 Task: Open a blank google sheet and write heading  Financial Planner. Add Dates in a column and its values below  'Jan 23, Feb 23, Mar 23, Apr 23 & may23. 'Add Income in next column and its values below  $3,000, $3,200, $3,100, $3,300 & $3,500. Add Expenses in next column and its values below  $2,000, $2,300, $2,200, $2,500 & $2,800. Add savings in next column and its values below $500, $600, $500, $700 & $700. Add Investment in next column and its values below  $500, $700, $800, $900 & $1000. Add Net Saving in next column and its values below  $1000, $1200, $900, $800 & $700. Save page BankBalances
Action: Mouse moved to (171, 217)
Screenshot: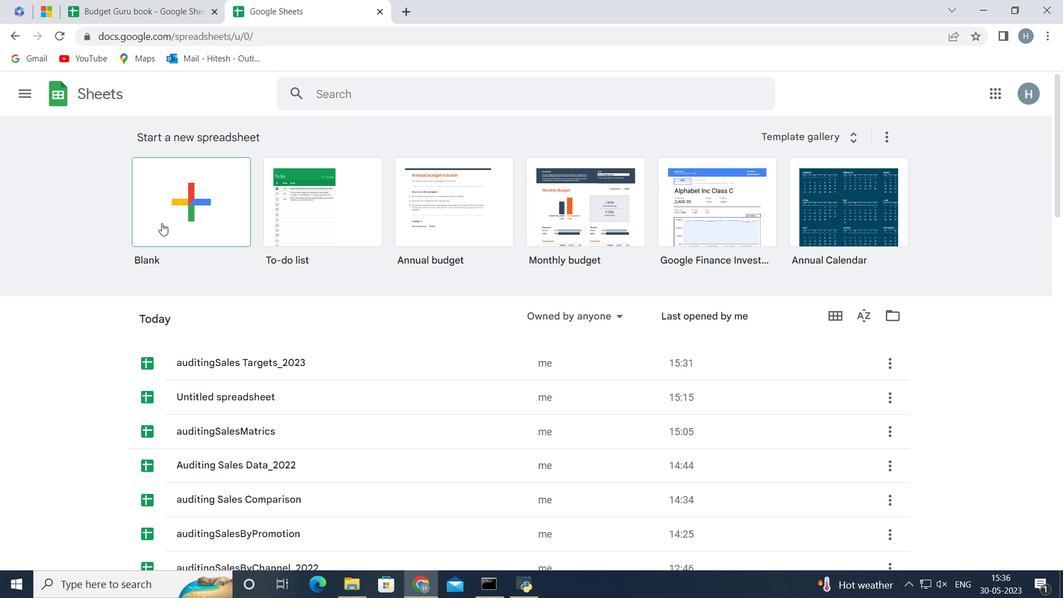 
Action: Mouse pressed left at (171, 217)
Screenshot: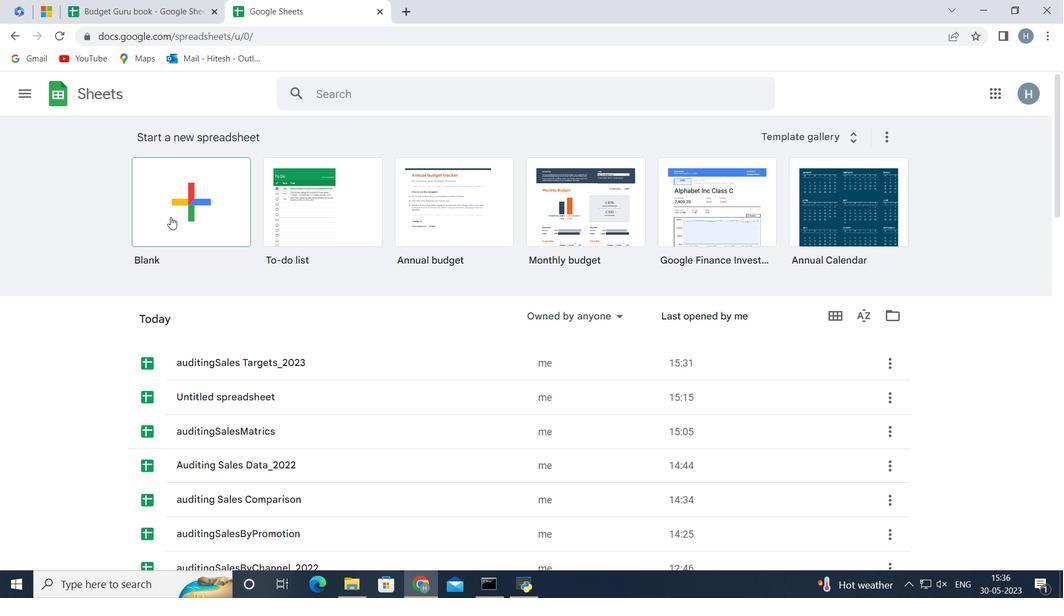 
Action: Mouse moved to (94, 205)
Screenshot: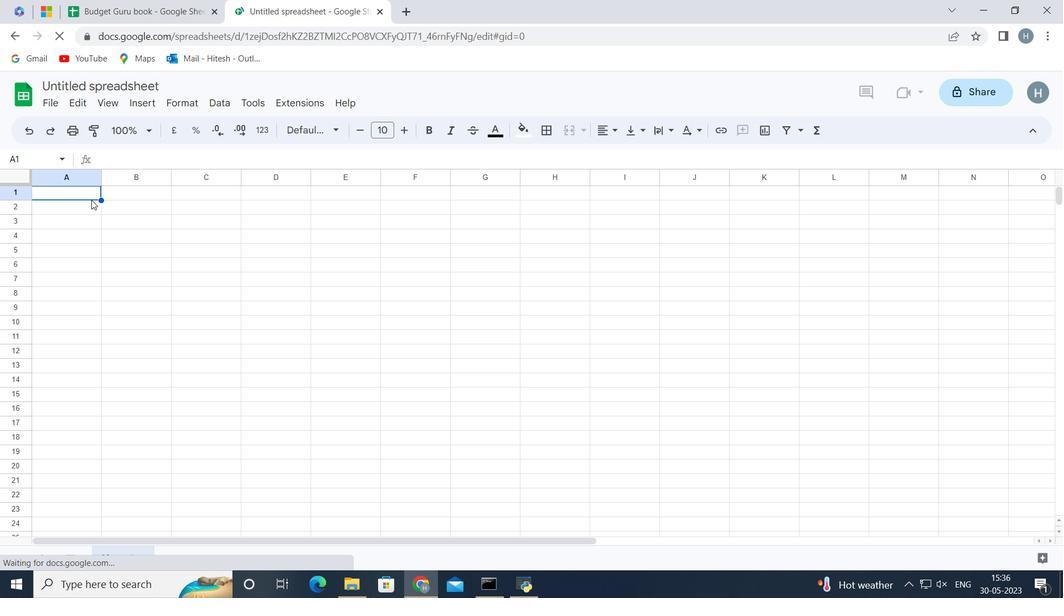 
Action: Mouse pressed left at (94, 205)
Screenshot: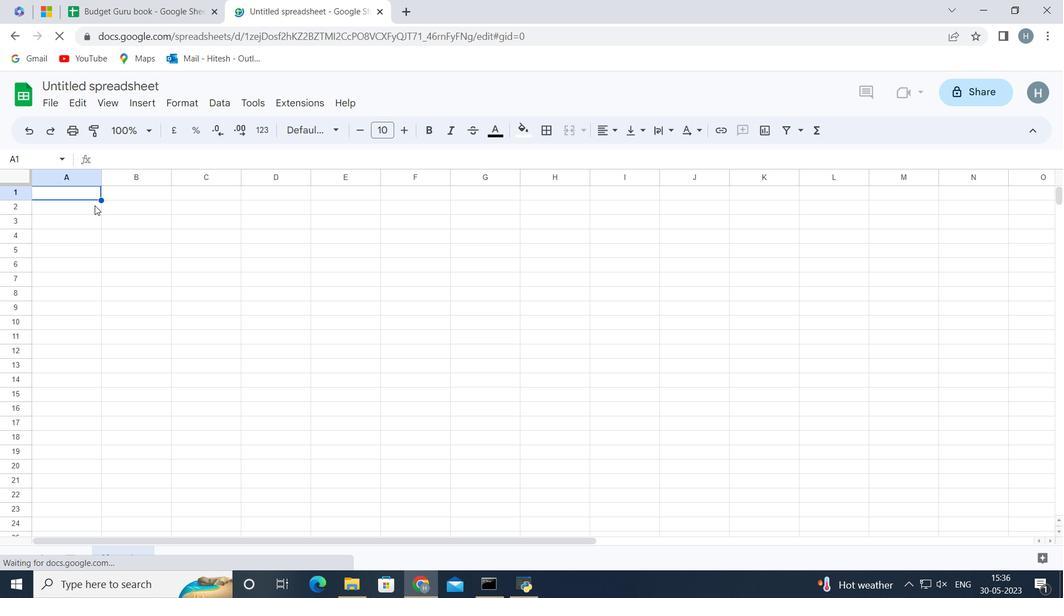 
Action: Mouse moved to (93, 192)
Screenshot: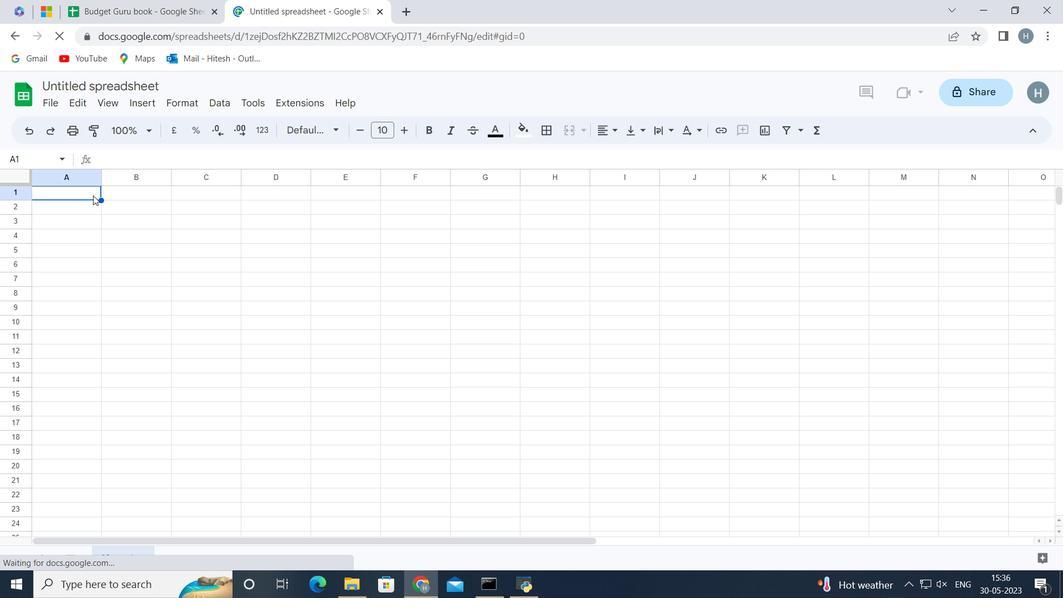 
Action: Mouse pressed left at (93, 192)
Screenshot: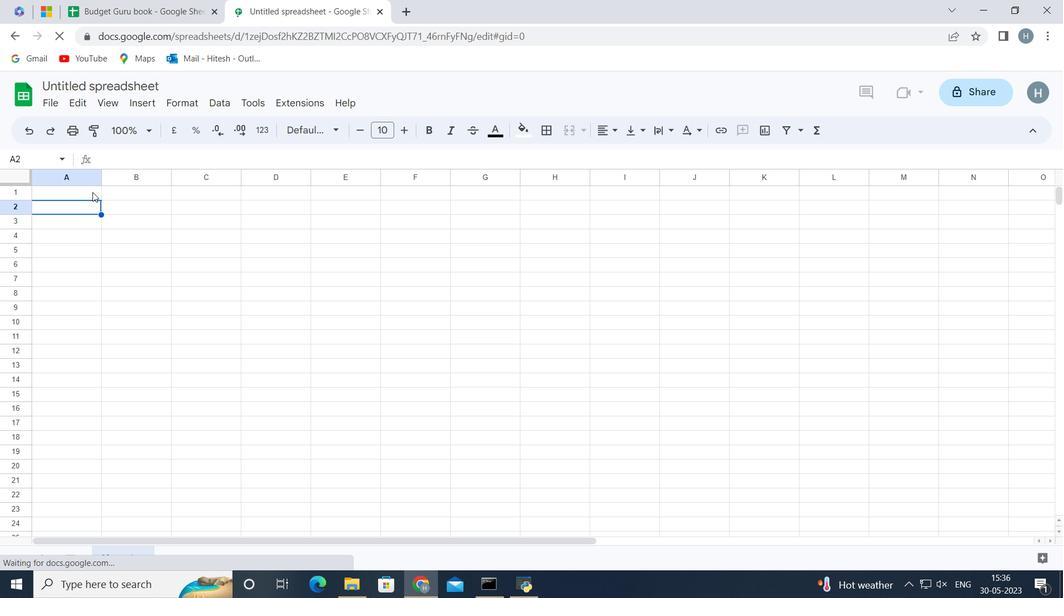 
Action: Mouse moved to (91, 191)
Screenshot: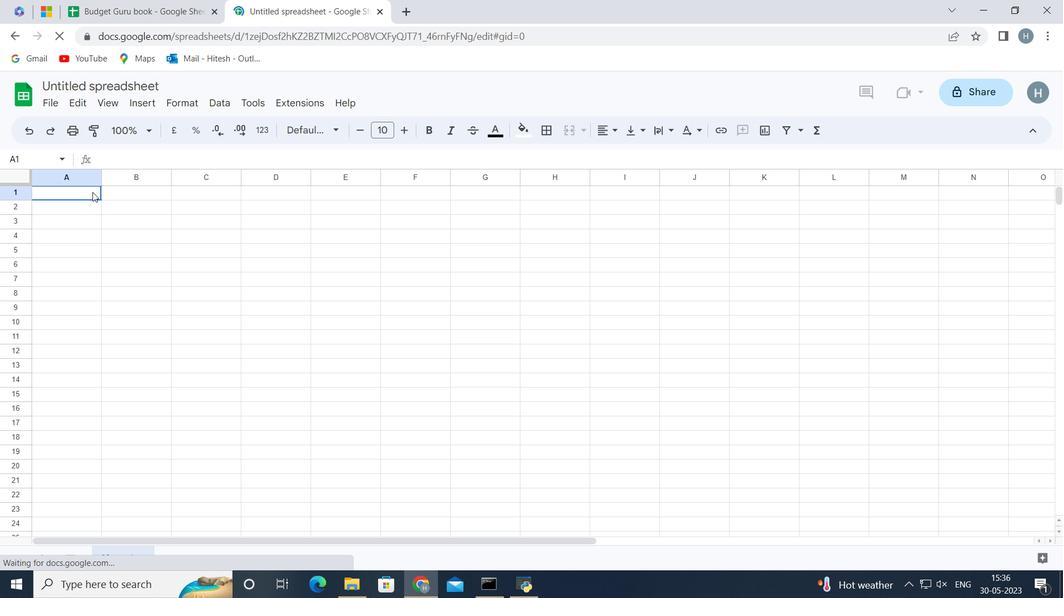 
Action: Key pressed <Key.shift>Financial<Key.space><Key.shift>Planner<Key.space><Key.enter><Key.shift>Dates<Key.enter>
Screenshot: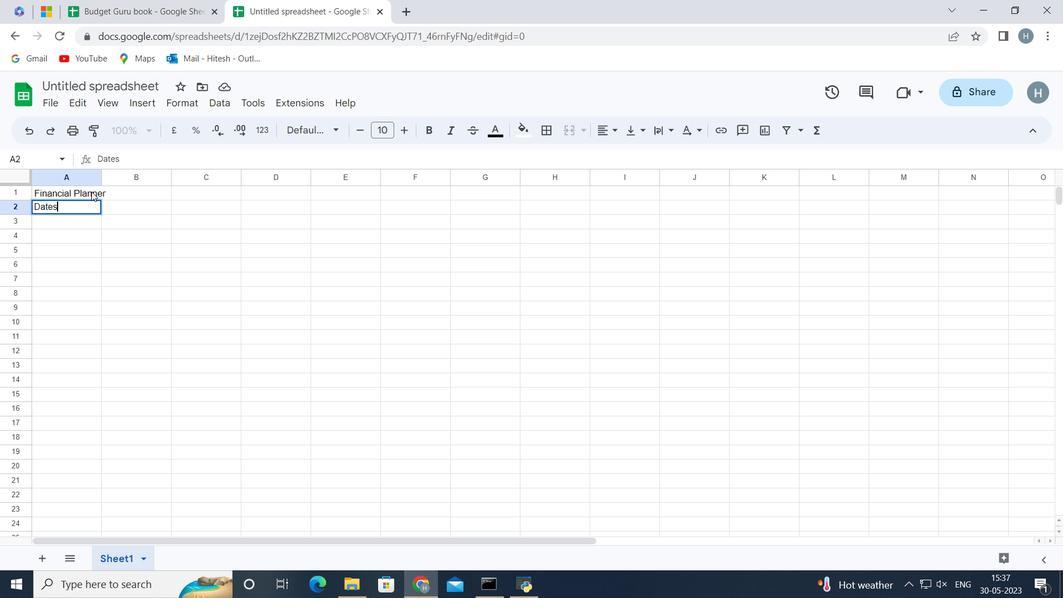 
Action: Mouse moved to (809, 119)
Screenshot: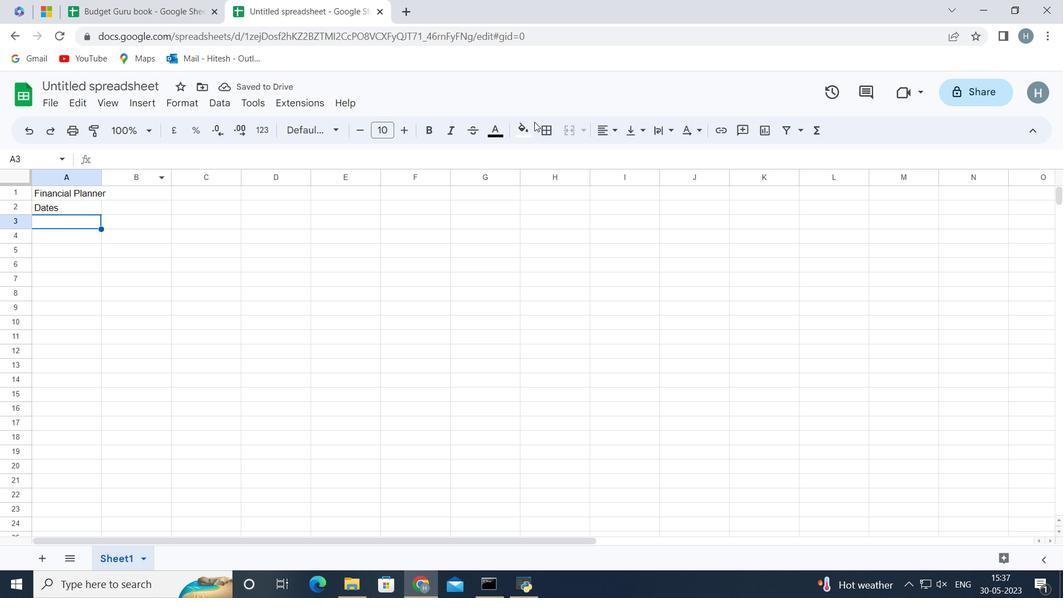 
Action: Key pressed jan2<Key.backspace>
Screenshot: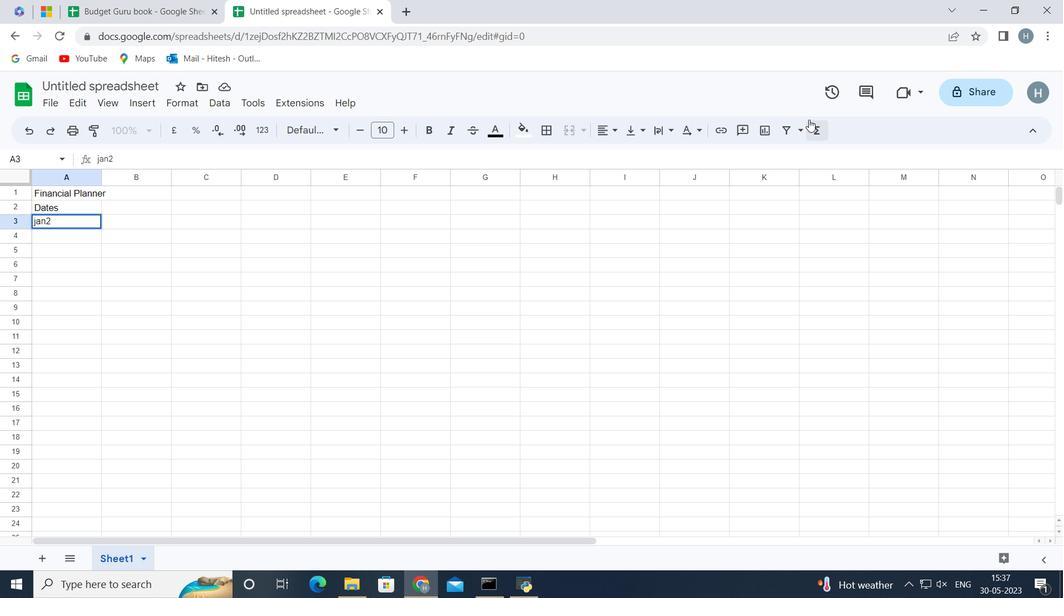 
Action: Mouse moved to (809, 119)
Screenshot: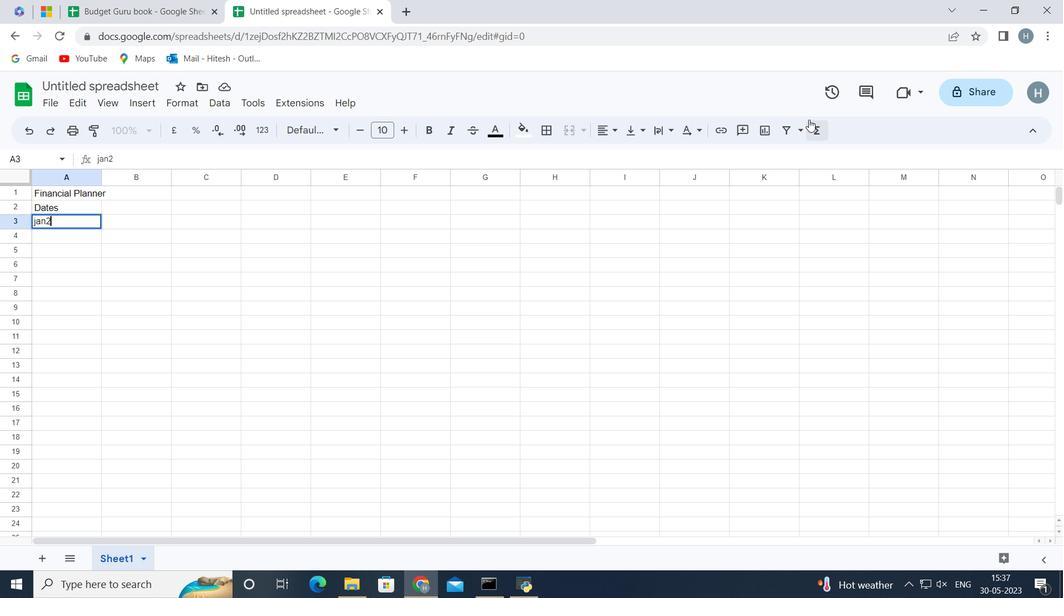 
Action: Key pressed <Key.space>23<Key.enter>feb<Key.space>23<Key.enter>mar<Key.backspace><Key.backspace><Key.backspace><Key.shift>Mar<Key.space>23<Key.enter><Key.shift>Apr<Key.space>23<Key.enter><Key.shift>May<Key.space>23<Key.enter>
Screenshot: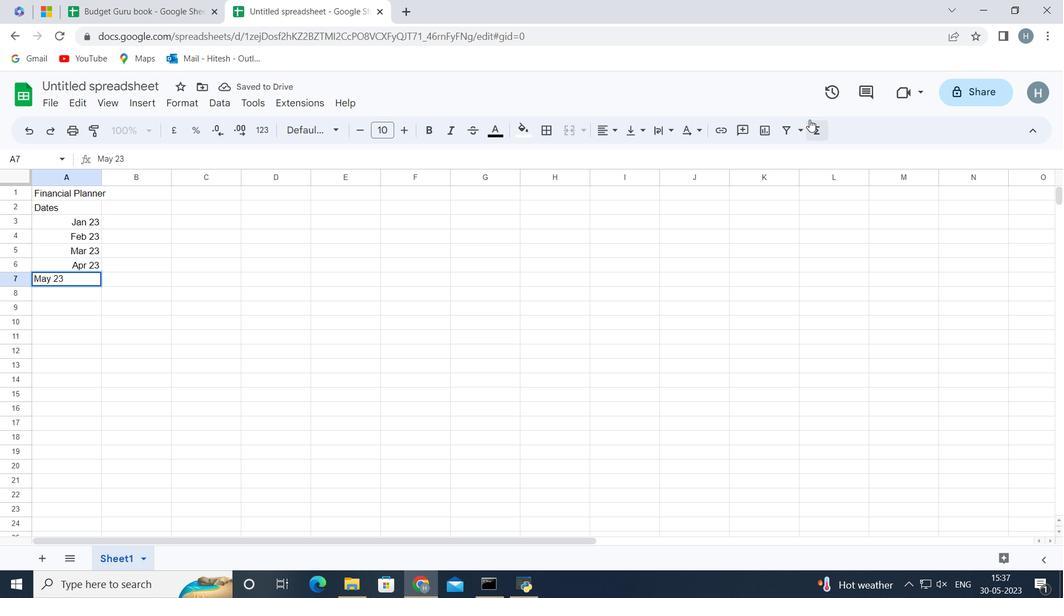 
Action: Mouse moved to (132, 206)
Screenshot: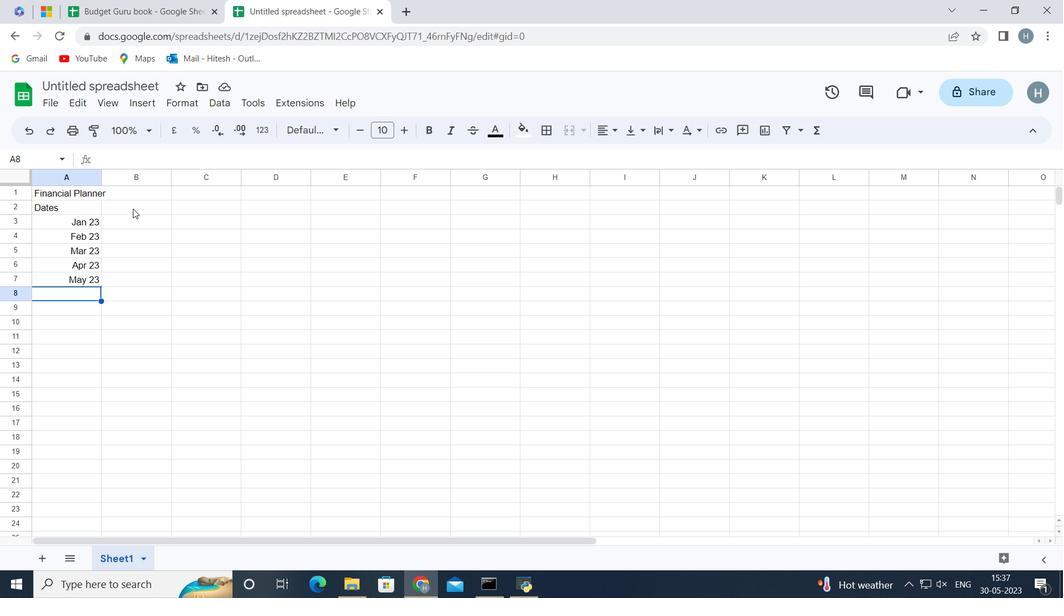 
Action: Mouse pressed left at (132, 206)
Screenshot: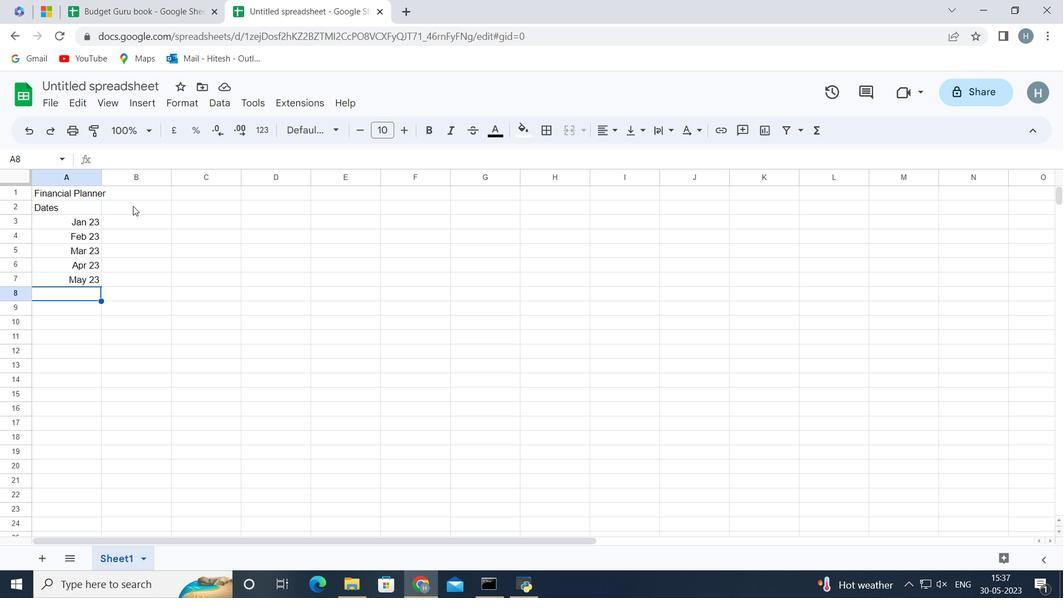 
Action: Mouse moved to (130, 206)
Screenshot: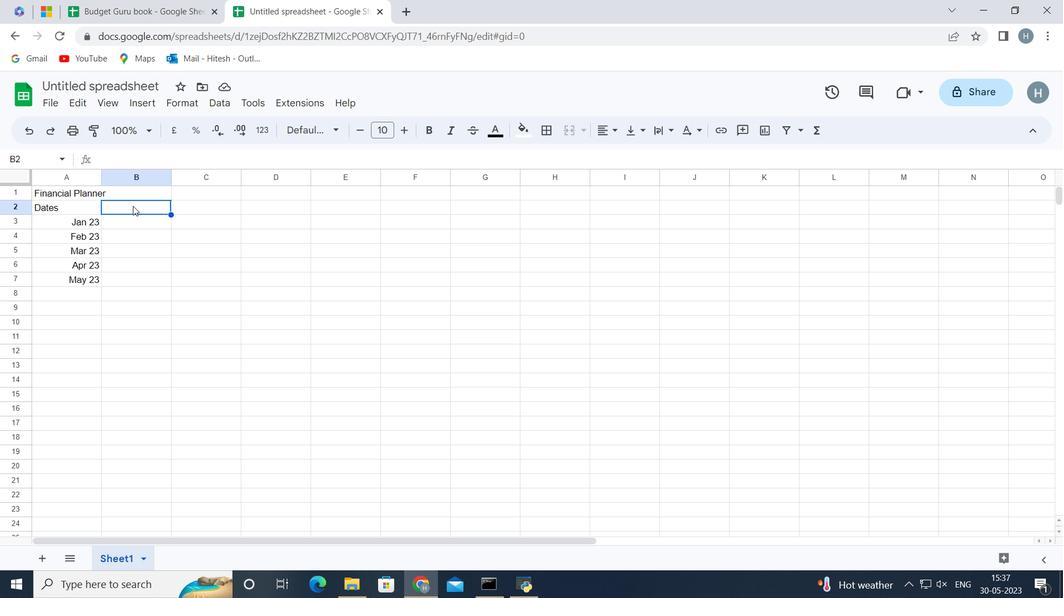 
Action: Key pressed <Key.shift>Income<Key.enter>
Screenshot: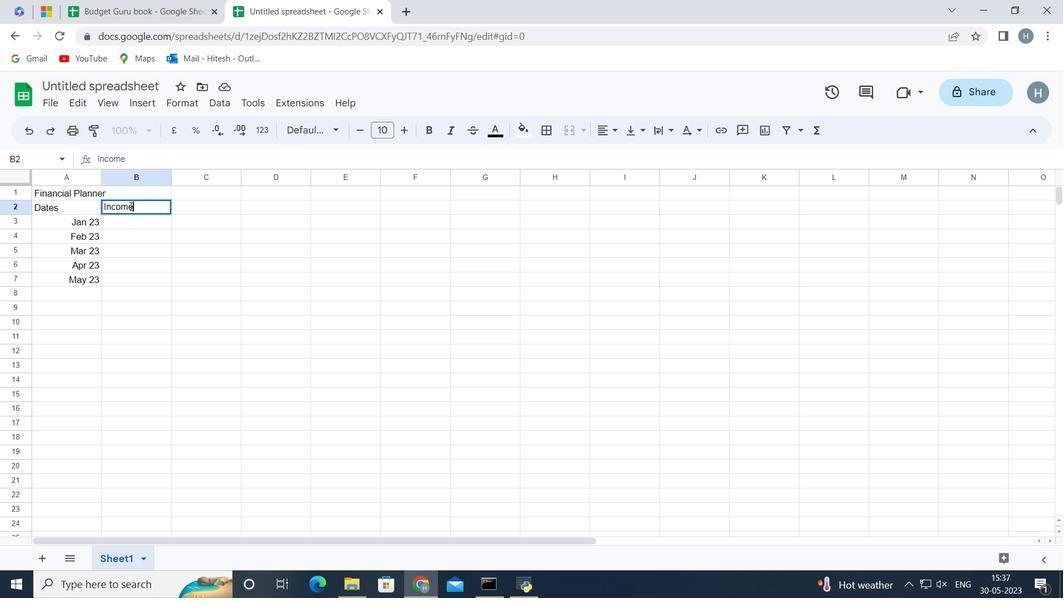 
Action: Mouse moved to (123, 204)
Screenshot: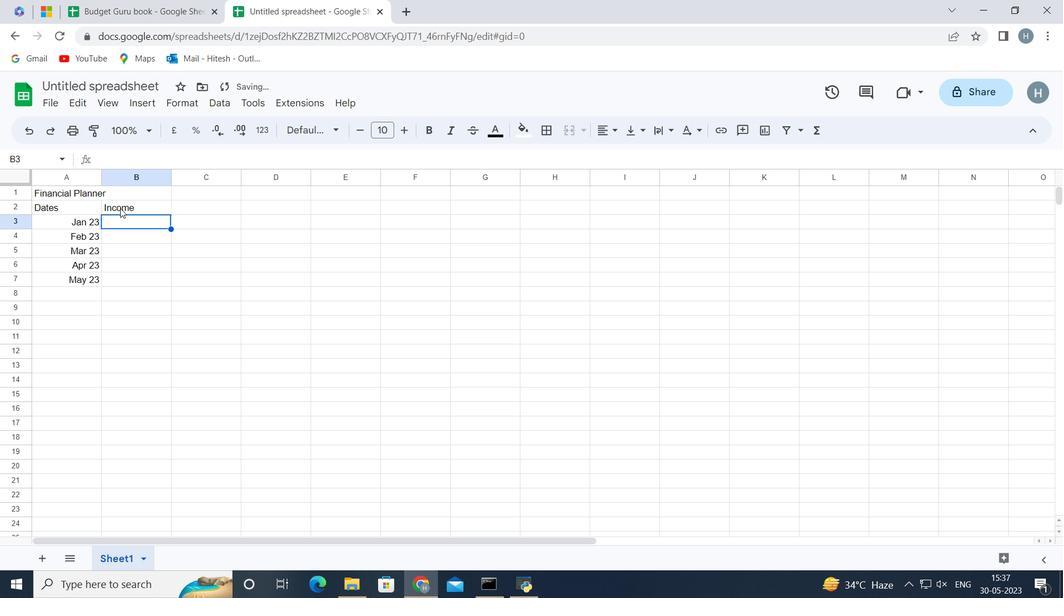 
Action: Key pressed 3000<Key.enter>3200<Key.enter>3100<Key.enter>3300<Key.enter>3500<Key.enter>
Screenshot: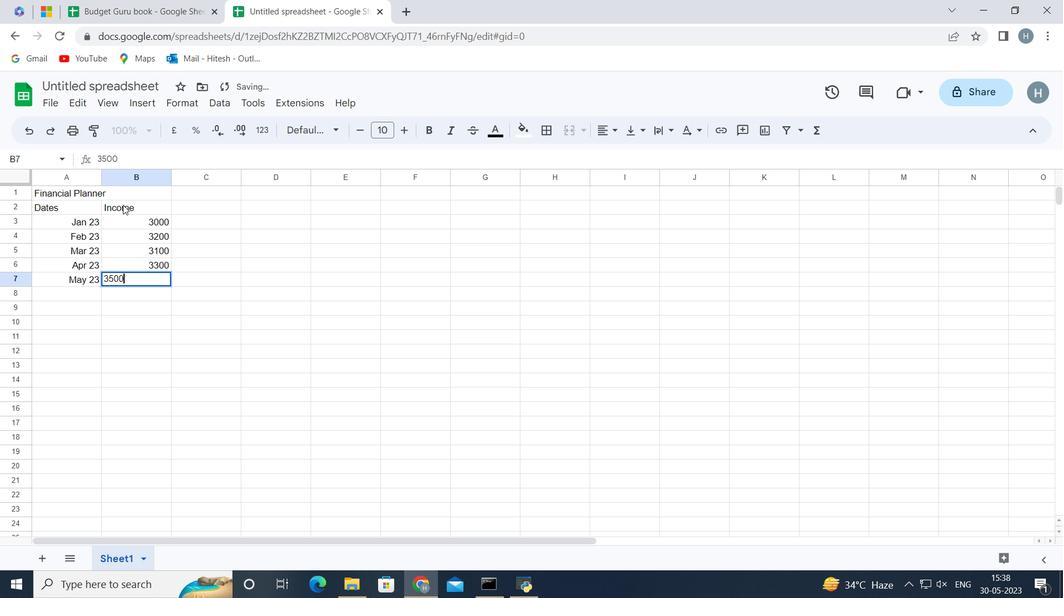 
Action: Mouse moved to (208, 203)
Screenshot: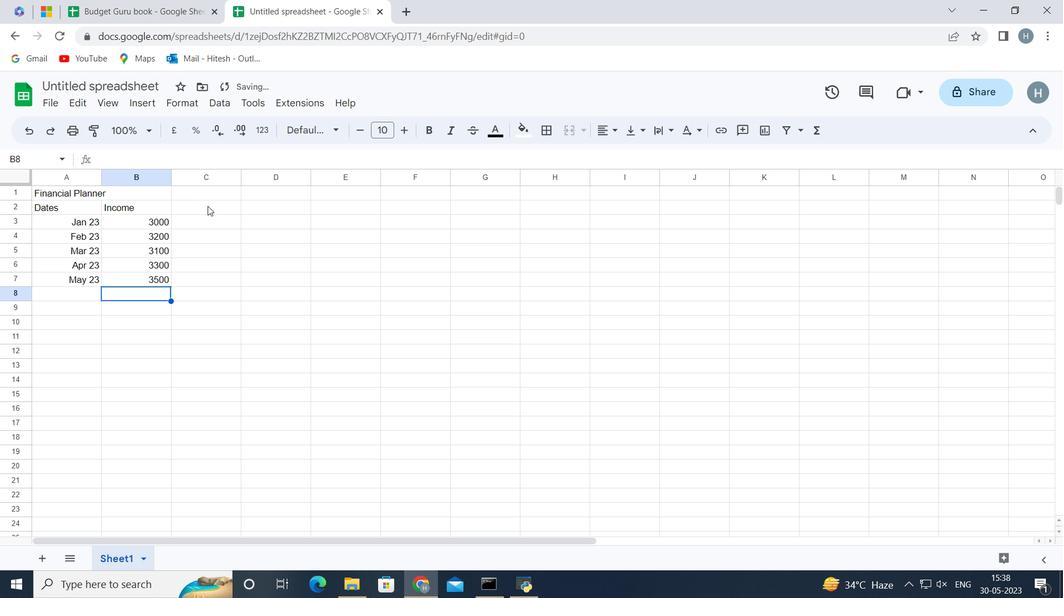 
Action: Mouse pressed left at (208, 203)
Screenshot: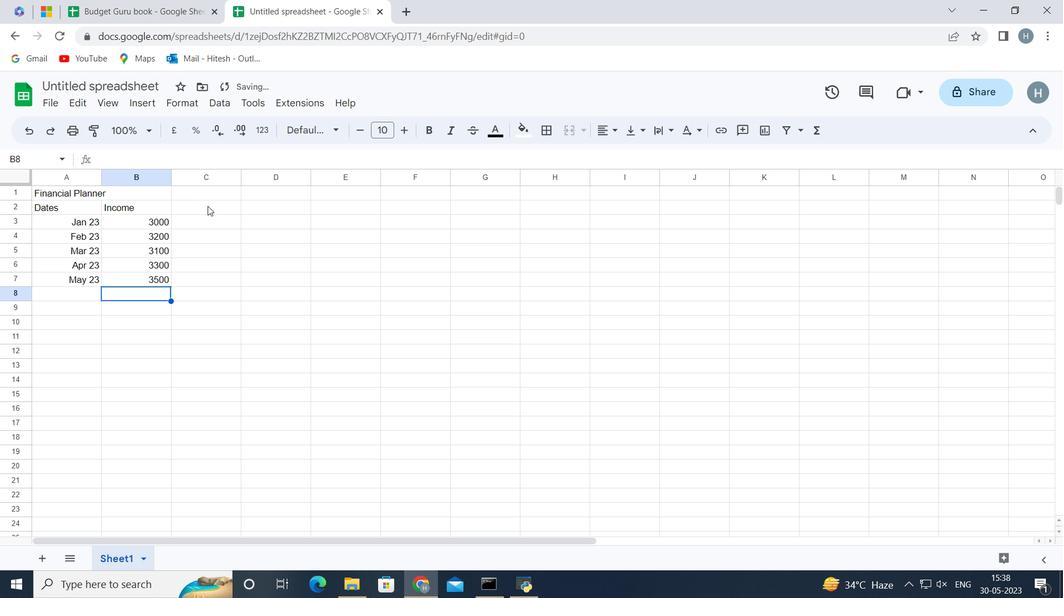 
Action: Mouse moved to (199, 206)
Screenshot: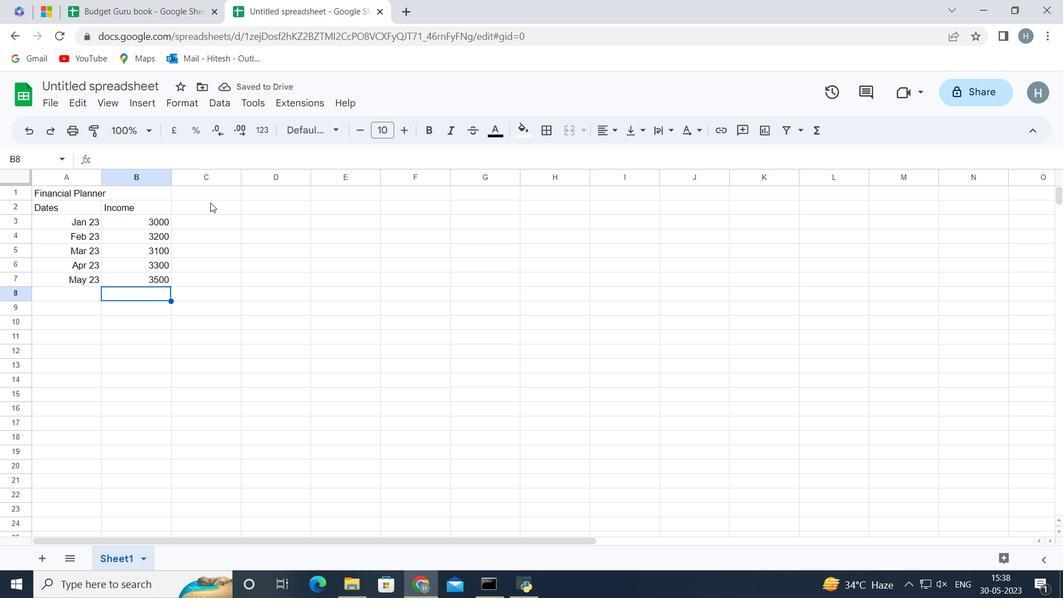 
Action: Key pressed <Key.shift>Expenses
Screenshot: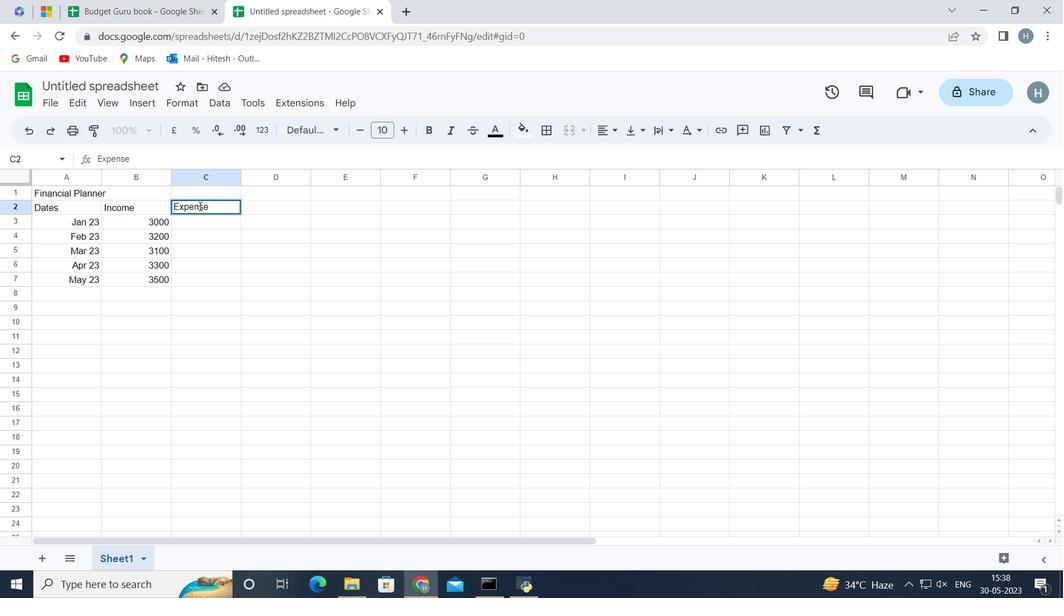 
Action: Mouse moved to (198, 206)
Screenshot: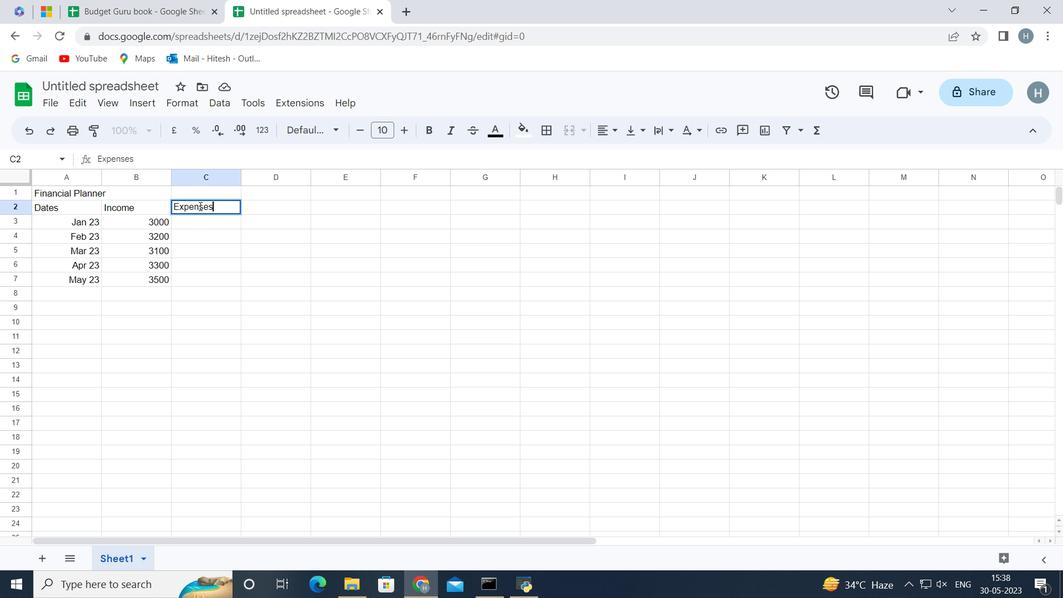 
Action: Key pressed <Key.enter>
Screenshot: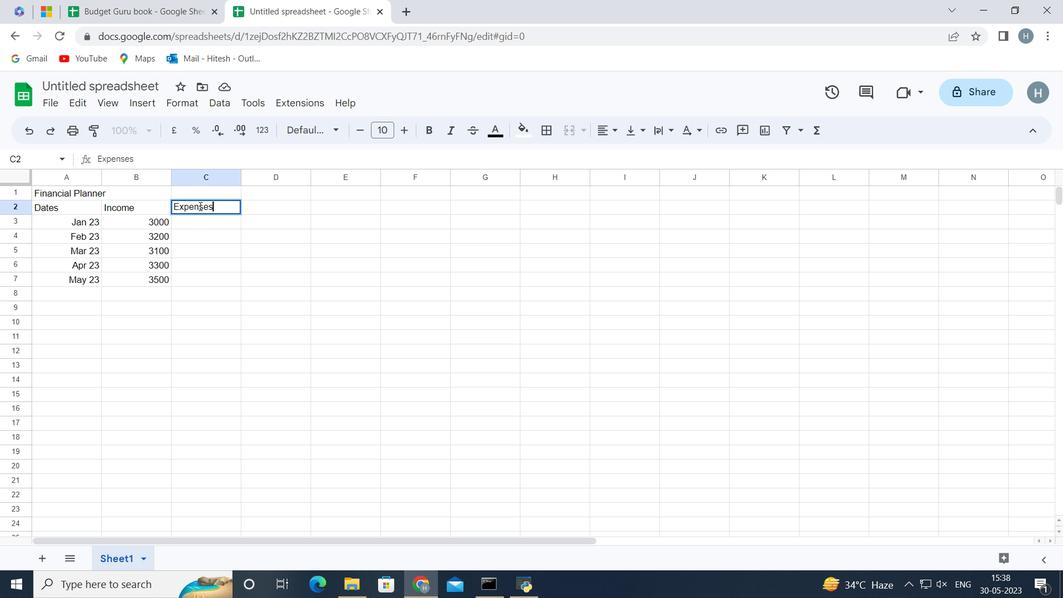 
Action: Mouse moved to (521, 167)
Screenshot: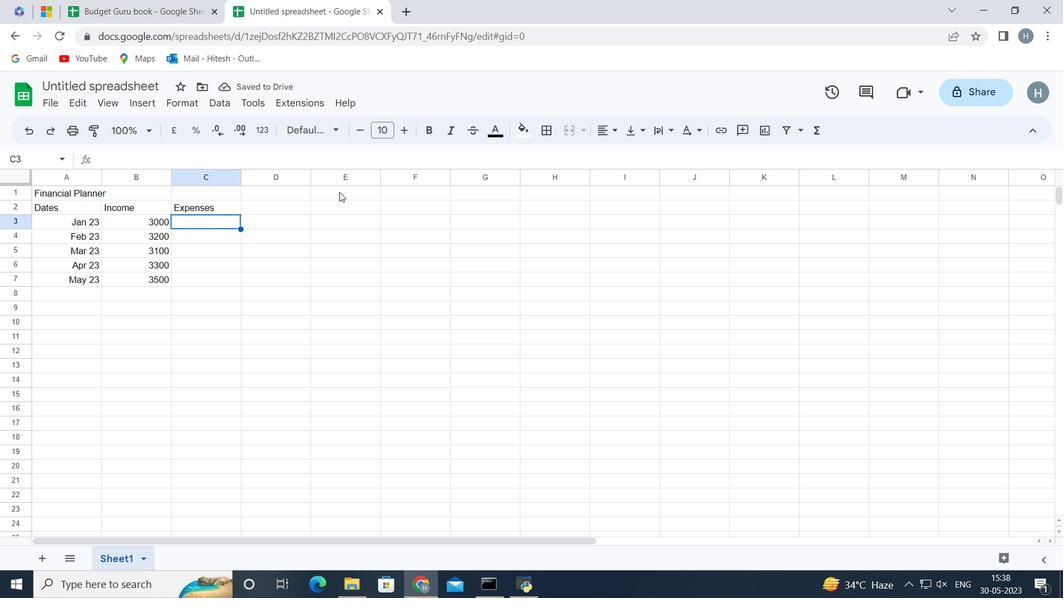
Action: Key pressed 2000<Key.enter>2300<Key.enter>2200<Key.enter>2500<Key.enter>2800<Key.enter>
Screenshot: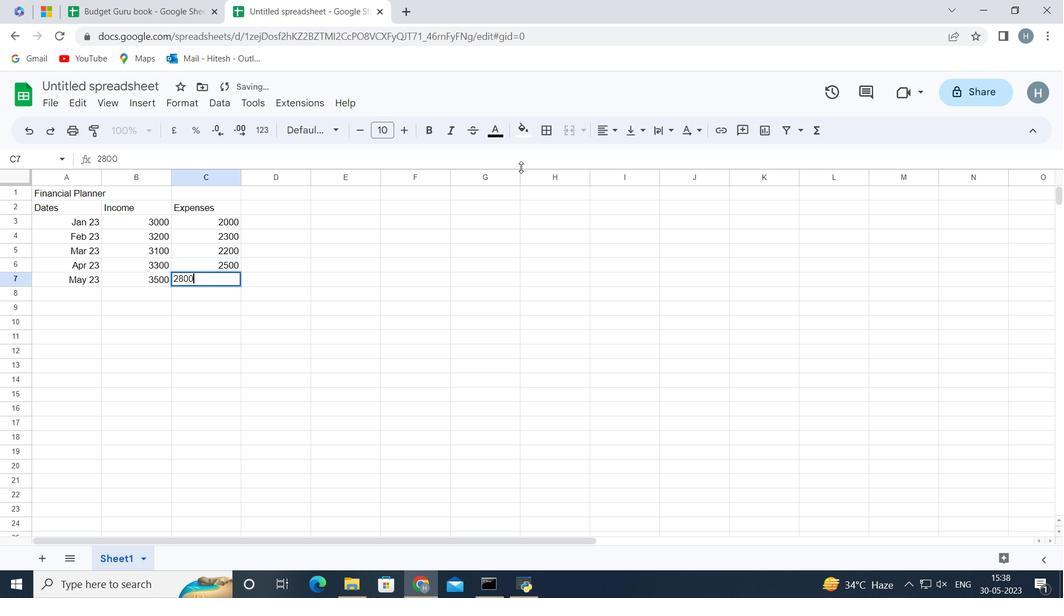 
Action: Mouse moved to (279, 202)
Screenshot: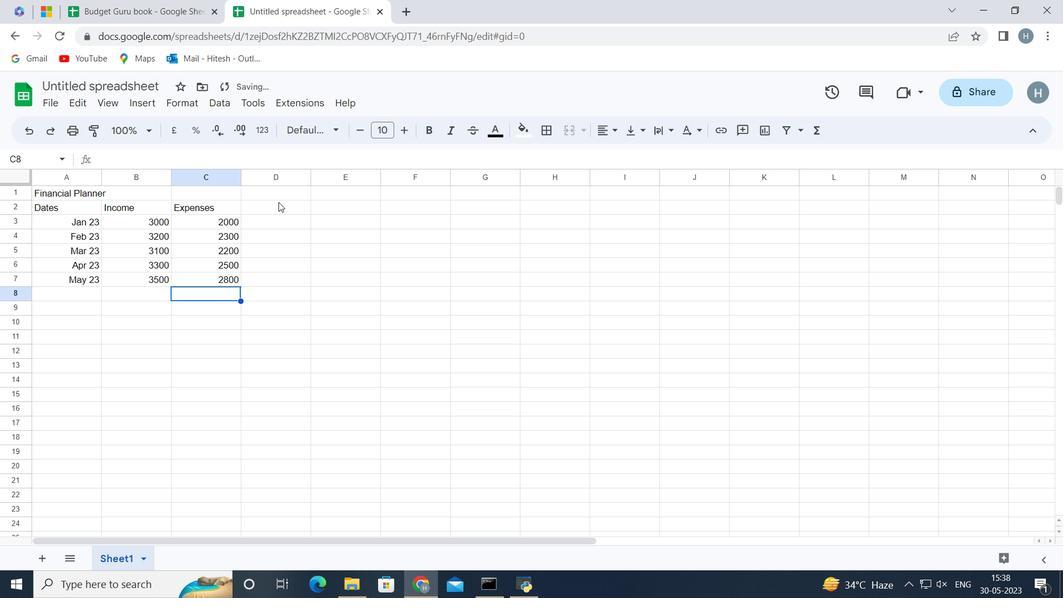 
Action: Mouse pressed left at (279, 202)
Screenshot: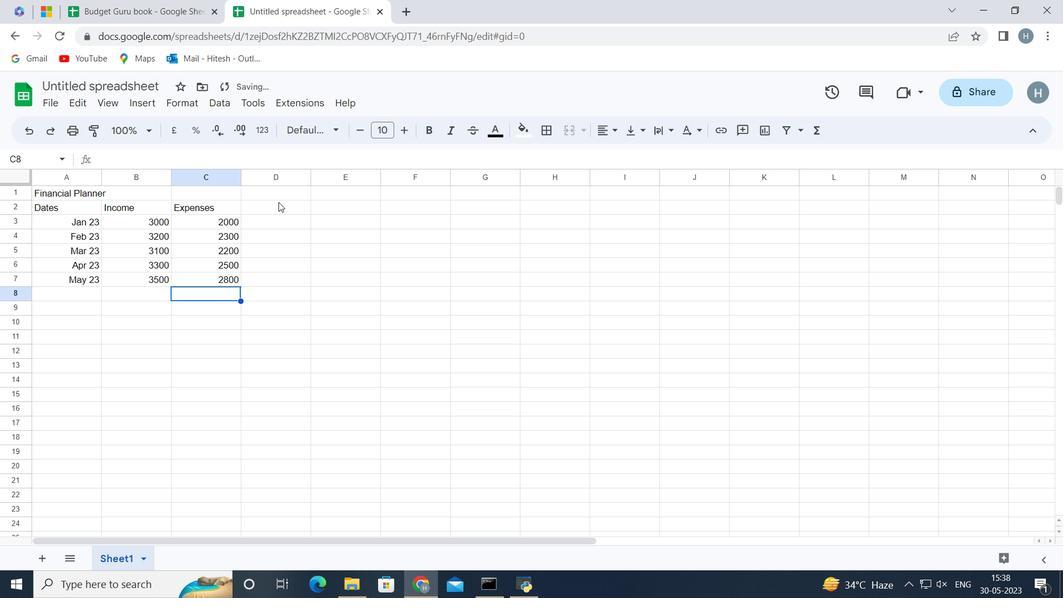 
Action: Mouse moved to (269, 206)
Screenshot: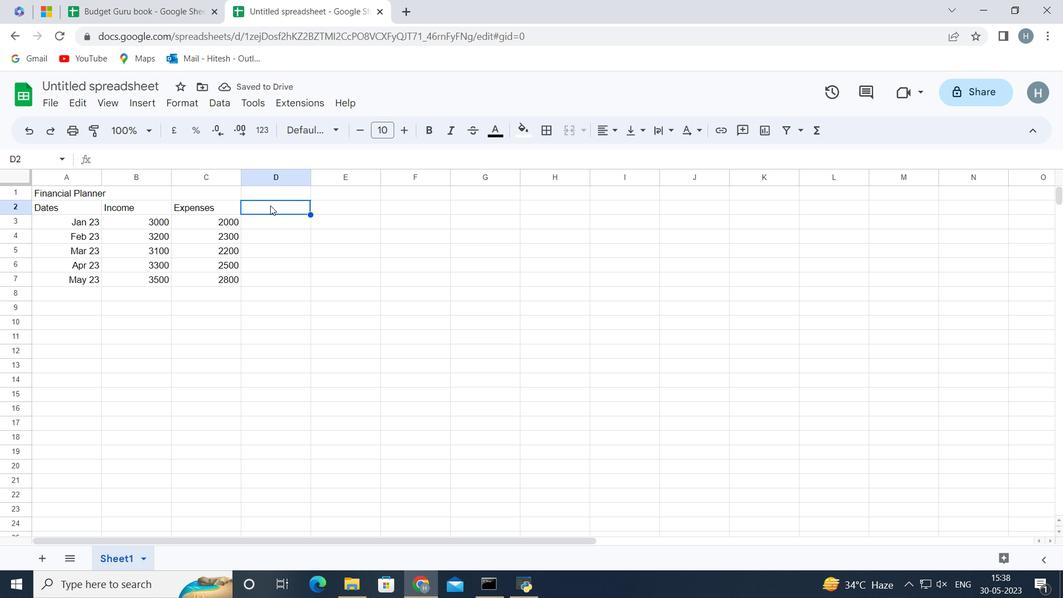 
Action: Key pressed <Key.shift><Key.shift><Key.shift><Key.shift><Key.shift><Key.shift><Key.shift><Key.shift><Key.shift><Key.shift><Key.shift><Key.shift><Key.shift><Key.shift>Saving<Key.enter>
Screenshot: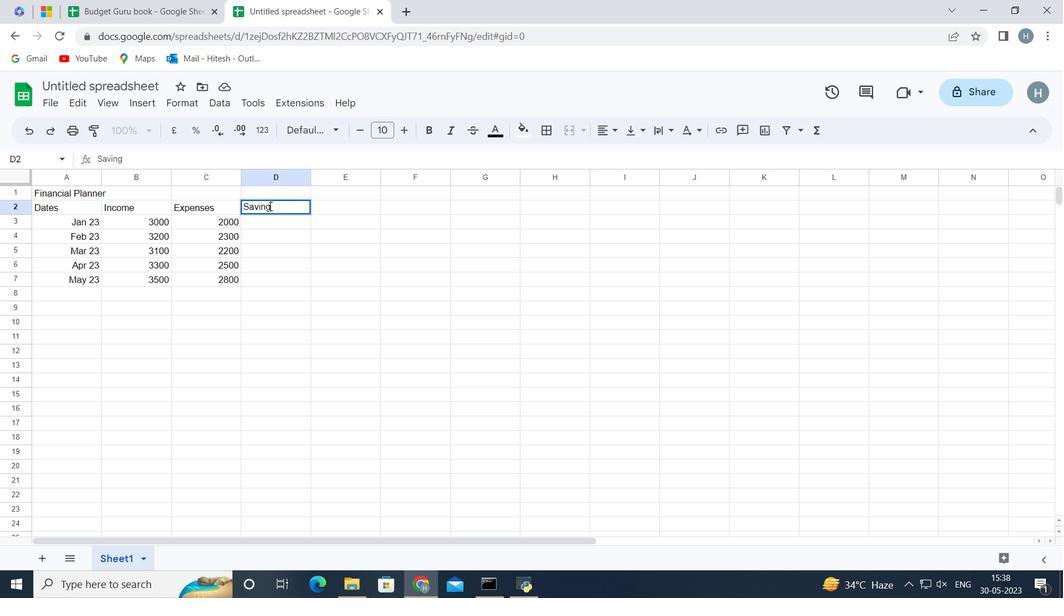 
Action: Mouse moved to (268, 206)
Screenshot: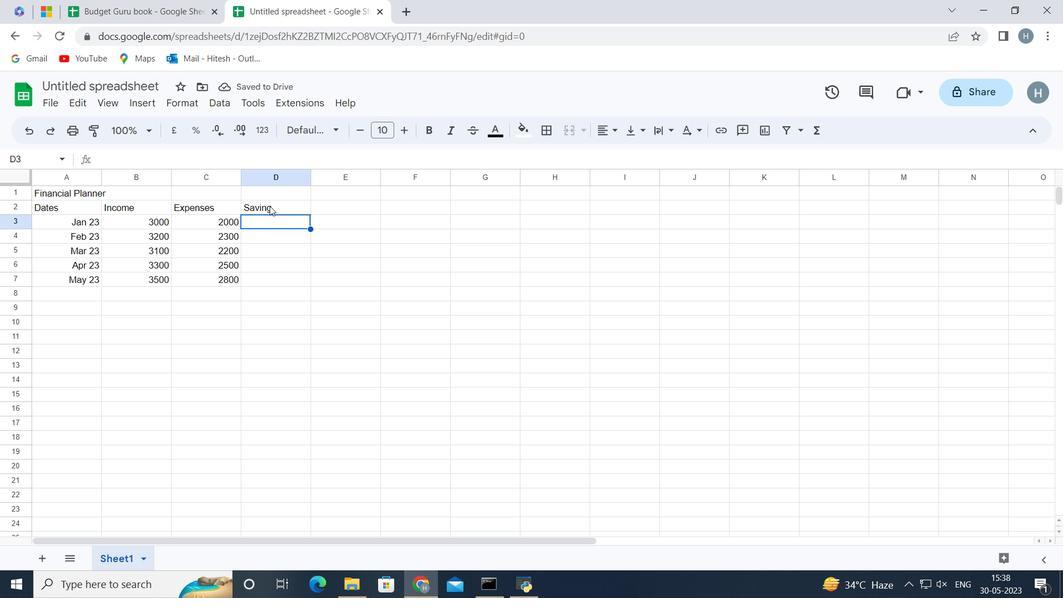 
Action: Key pressed 500<Key.enter>600<Key.enter>500<Key.enter>7
Screenshot: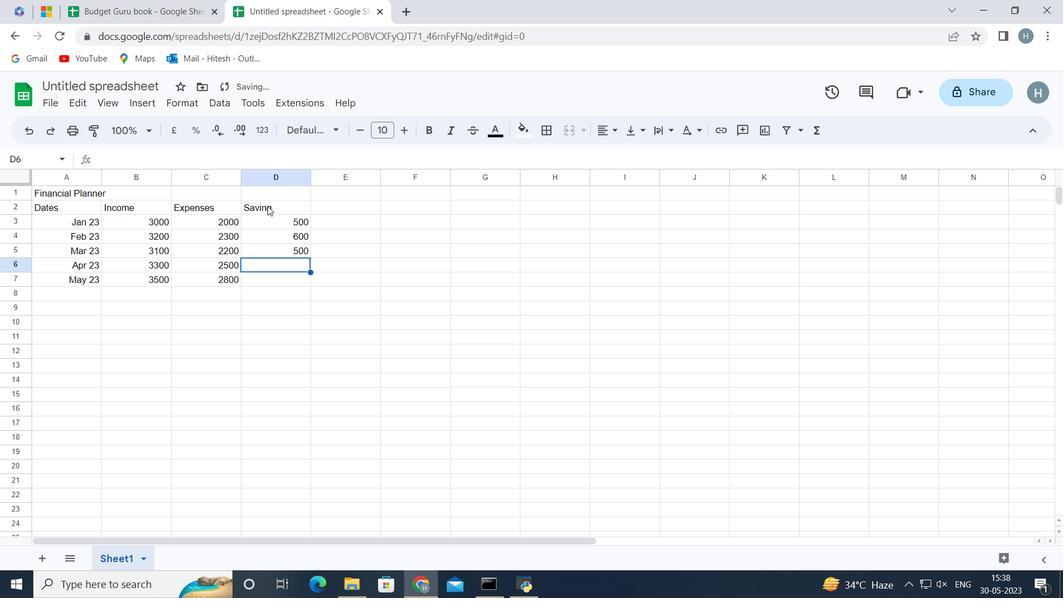 
Action: Mouse moved to (265, 207)
Screenshot: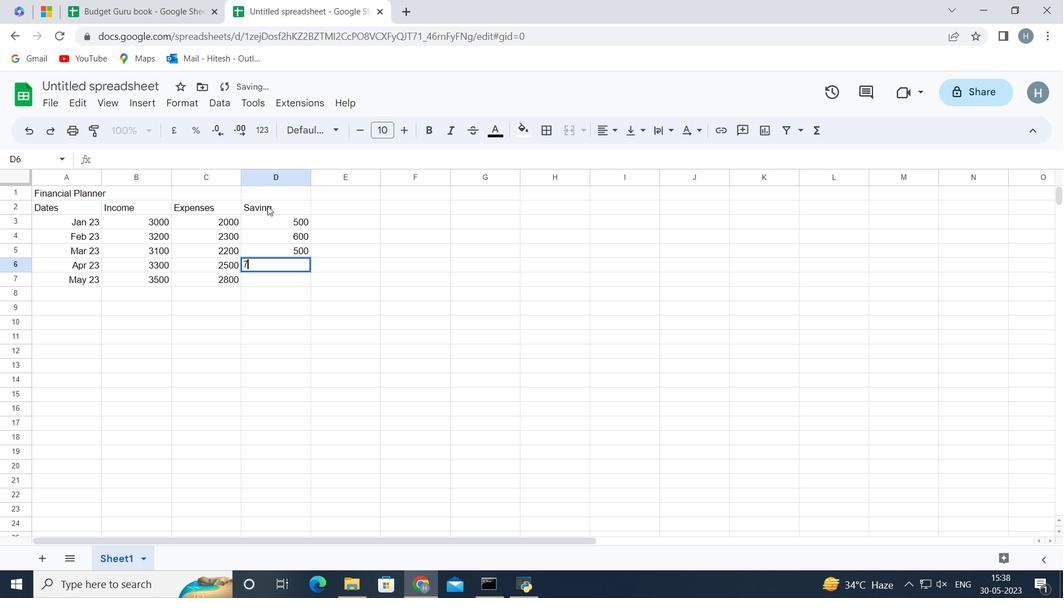 
Action: Key pressed 00<Key.enter>700<Key.enter>
Screenshot: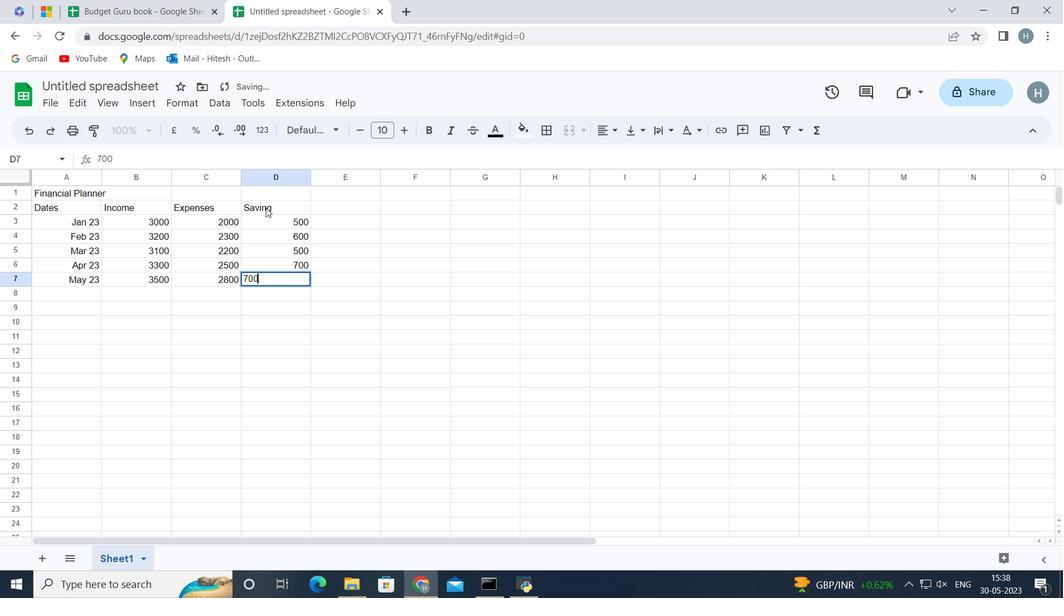 
Action: Mouse moved to (325, 204)
Screenshot: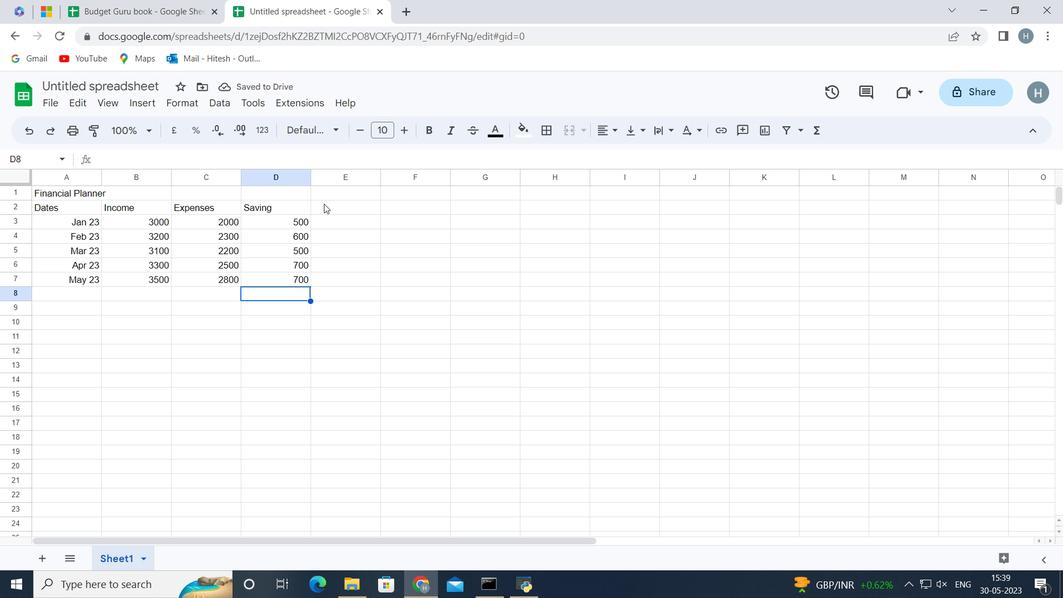 
Action: Mouse pressed left at (325, 204)
Screenshot: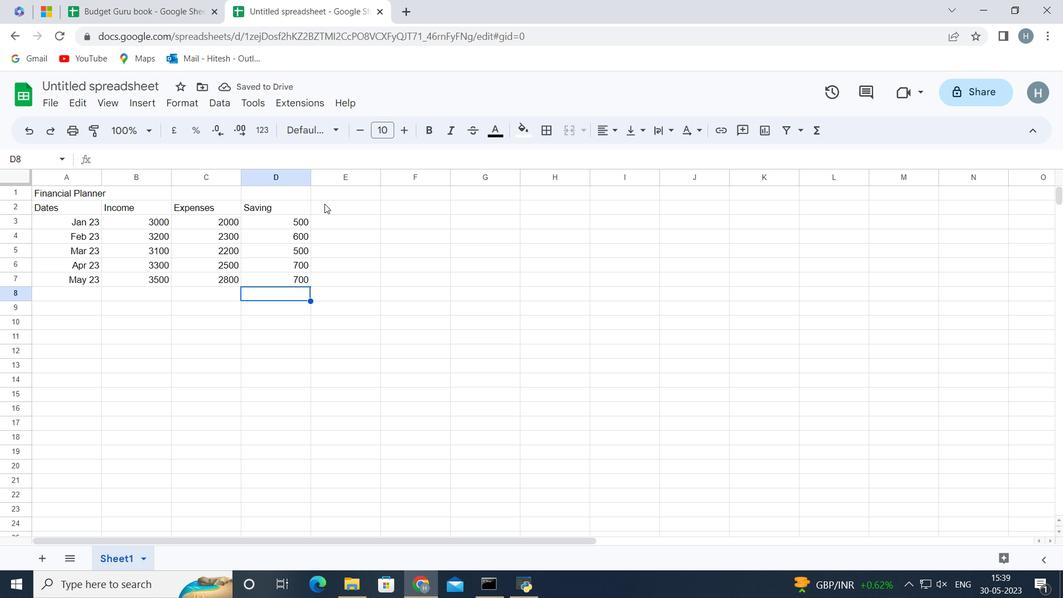 
Action: Mouse moved to (326, 204)
Screenshot: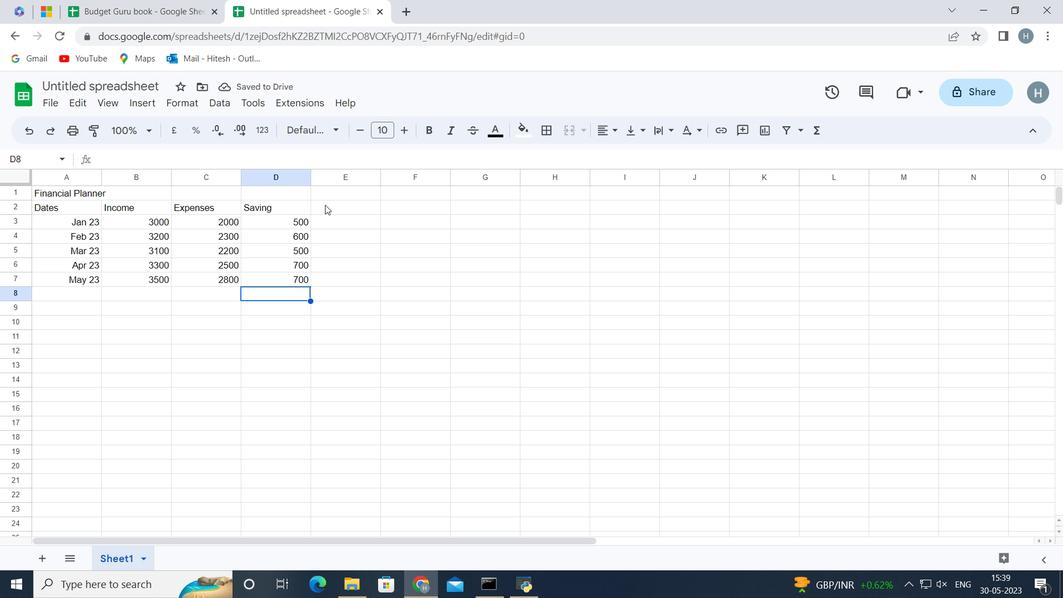 
Action: Key pressed <Key.shift><Key.shift><Key.shift><Key.shift><Key.shift>Investment<Key.enter>
Screenshot: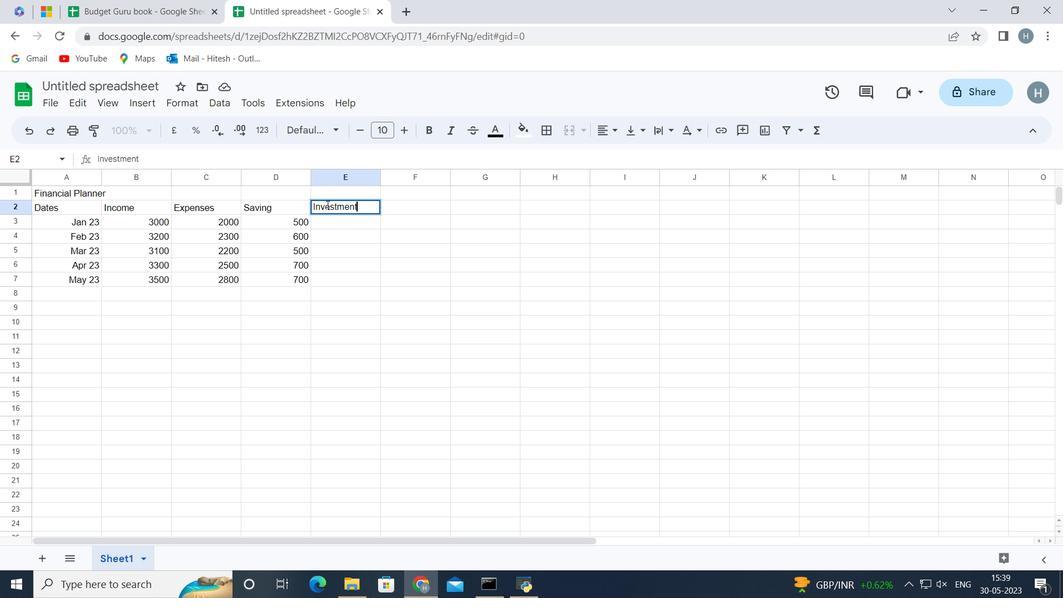 
Action: Mouse moved to (333, 201)
Screenshot: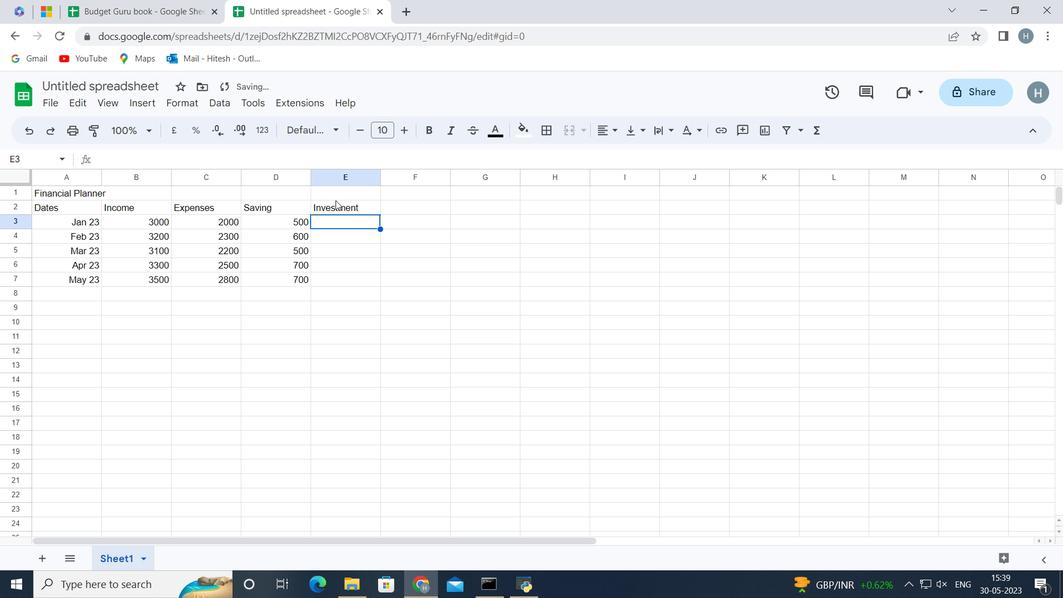 
Action: Key pressed 500<Key.enter>700<Key.enter>800<Key.enter>900<Key.enter>1000<Key.enter>
Screenshot: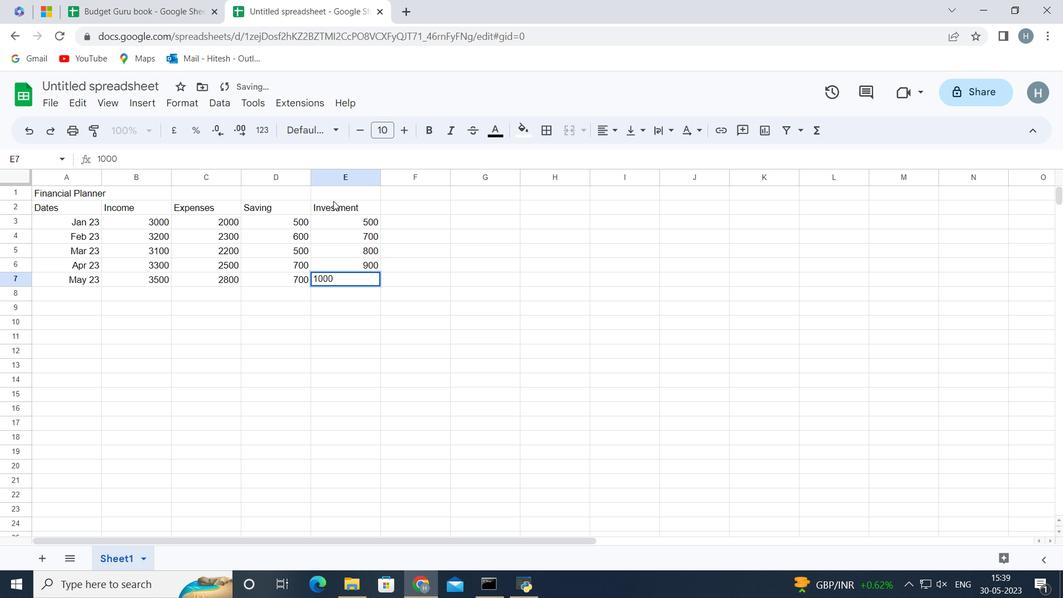
Action: Mouse moved to (397, 202)
Screenshot: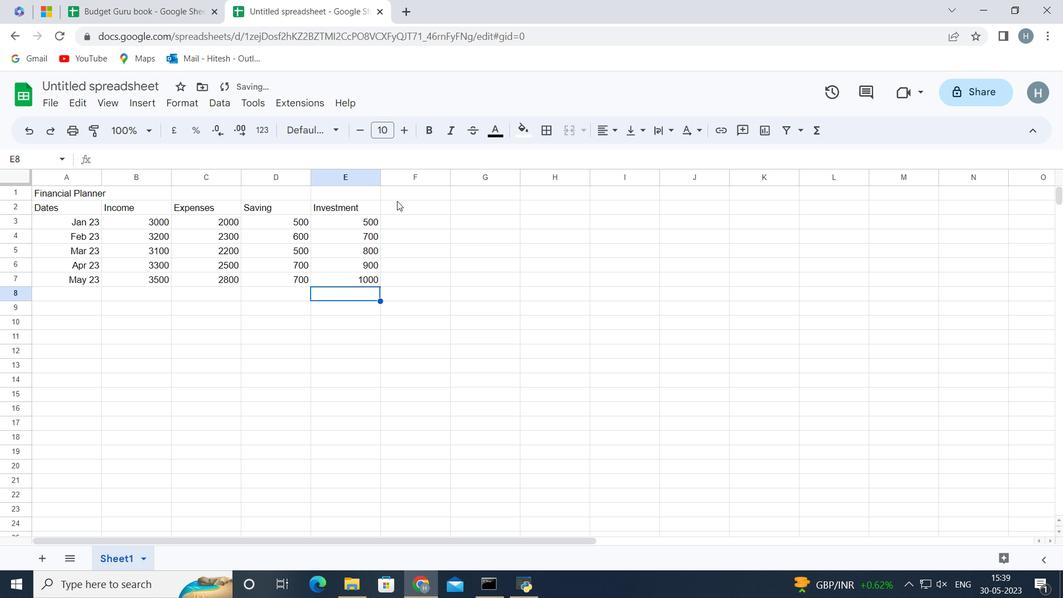 
Action: Mouse pressed left at (397, 202)
Screenshot: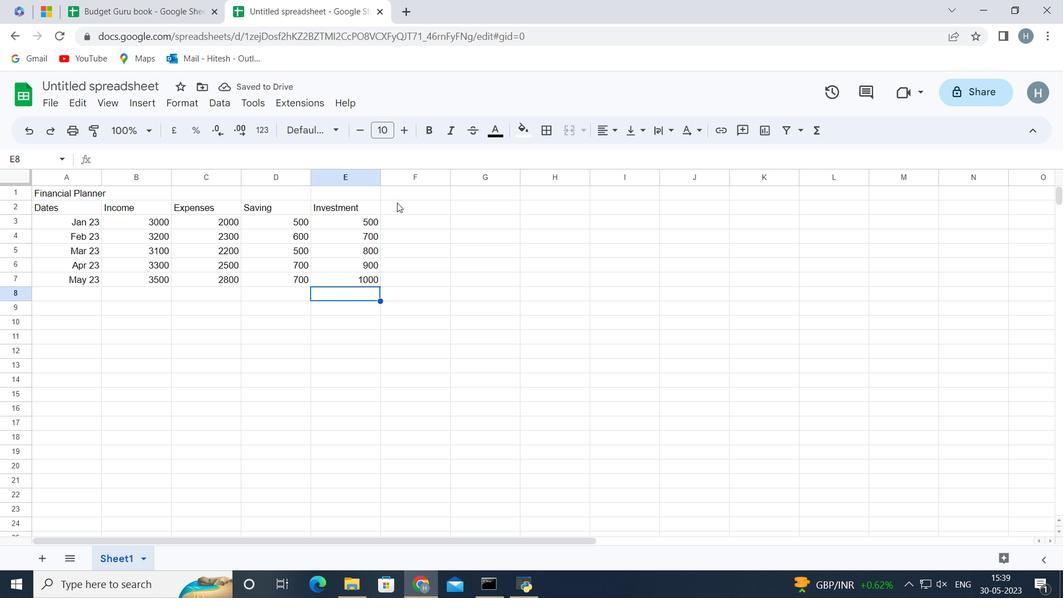 
Action: Key pressed <Key.shift>Net<Key.space><Key.shift>Saving<Key.enter>1000<Key.enter>1200<Key.enter>900<Key.enter>800<Key.enter>700<Key.enter>
Screenshot: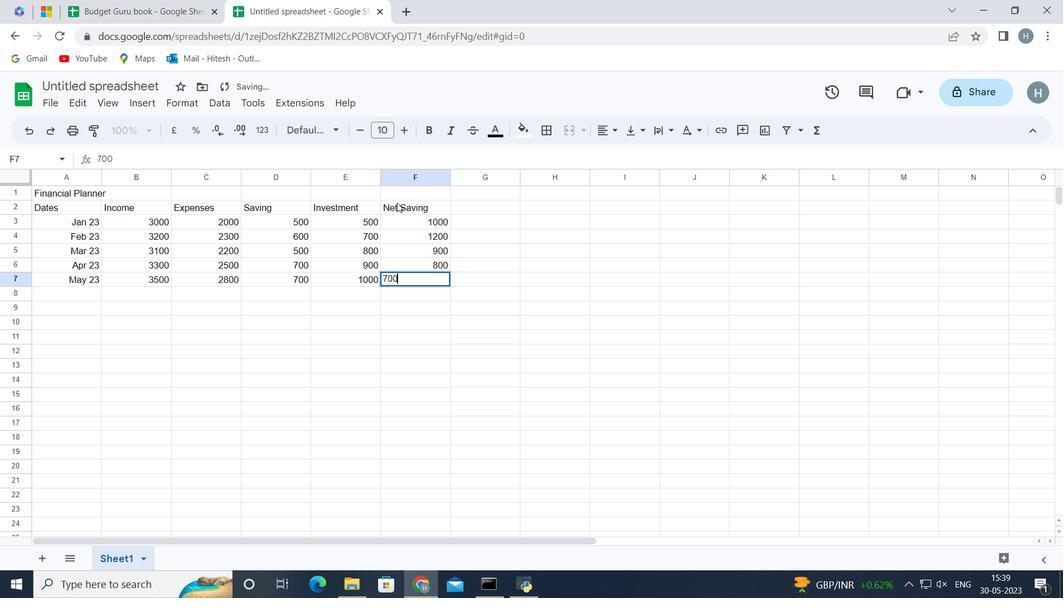 
Action: Mouse moved to (115, 218)
Screenshot: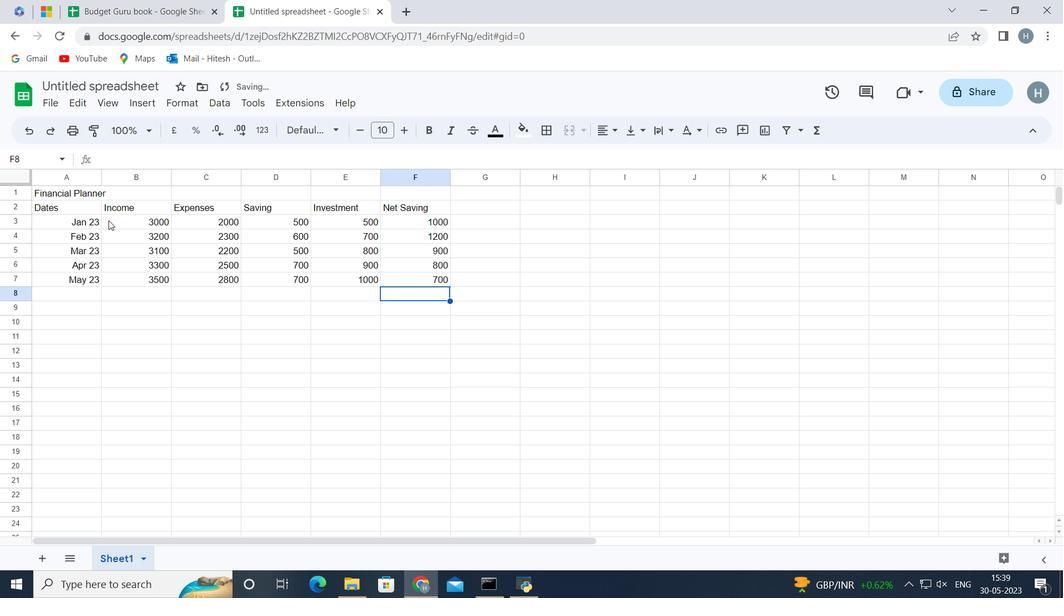
Action: Mouse pressed left at (115, 218)
Screenshot: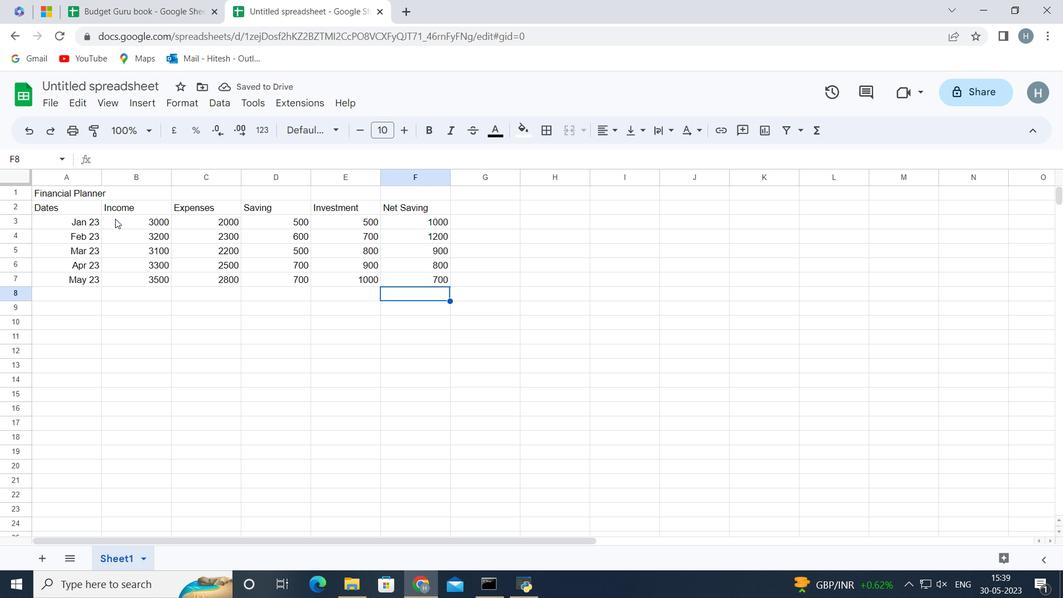 
Action: Mouse moved to (110, 220)
Screenshot: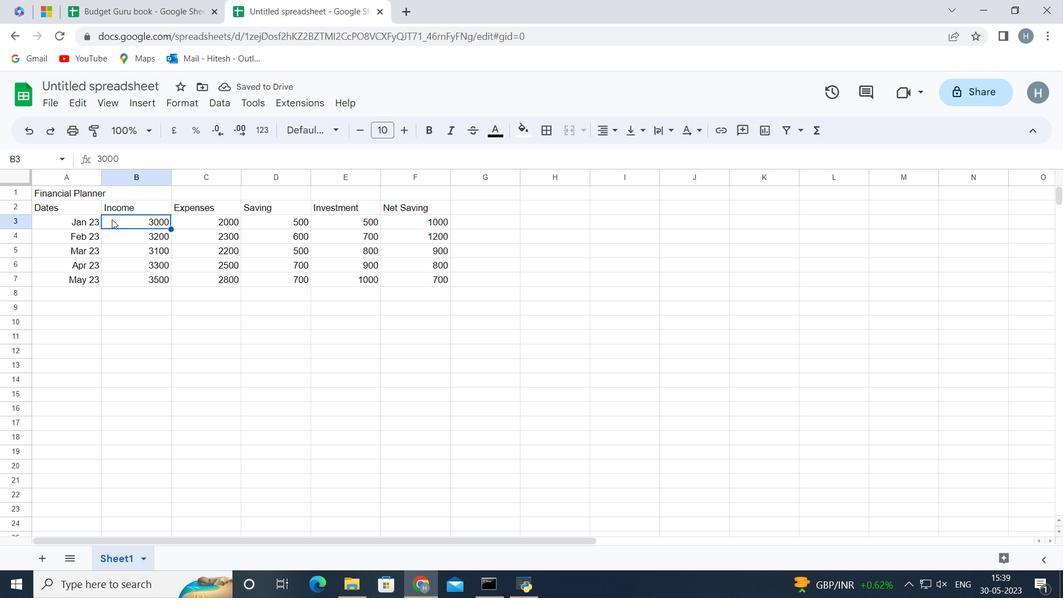 
Action: Key pressed <Key.shift><Key.right><Key.right><Key.right><Key.right><Key.down><Key.down><Key.down><Key.down>
Screenshot: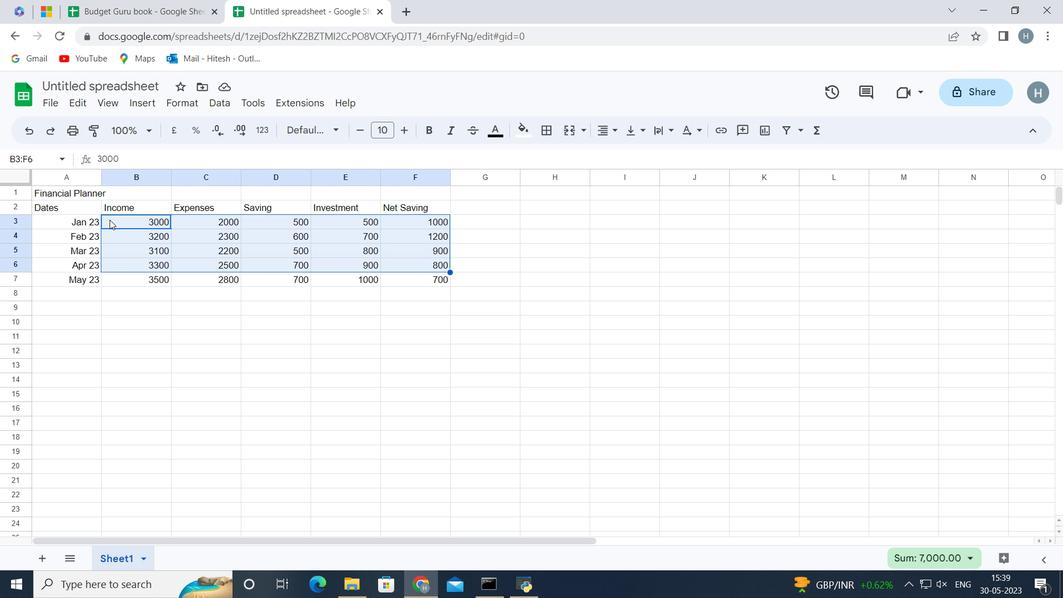 
Action: Mouse moved to (263, 131)
Screenshot: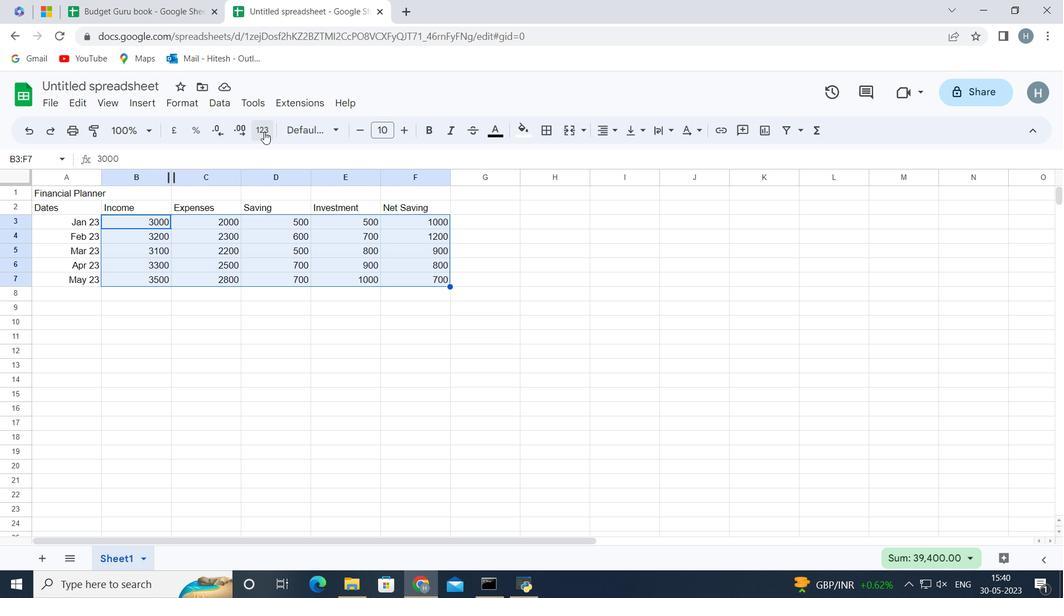 
Action: Mouse pressed left at (263, 131)
Screenshot: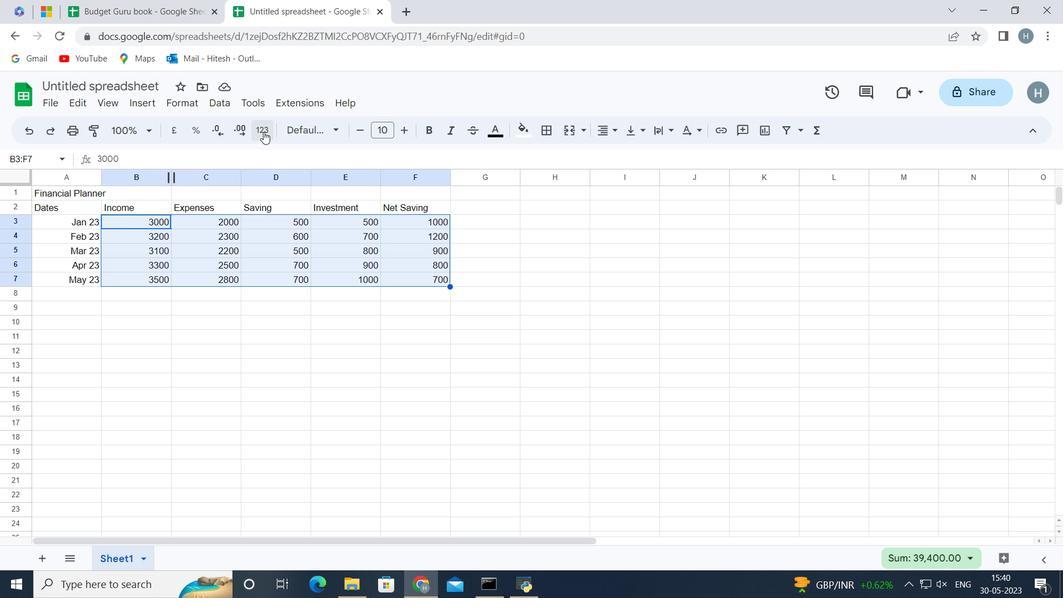 
Action: Mouse moved to (341, 524)
Screenshot: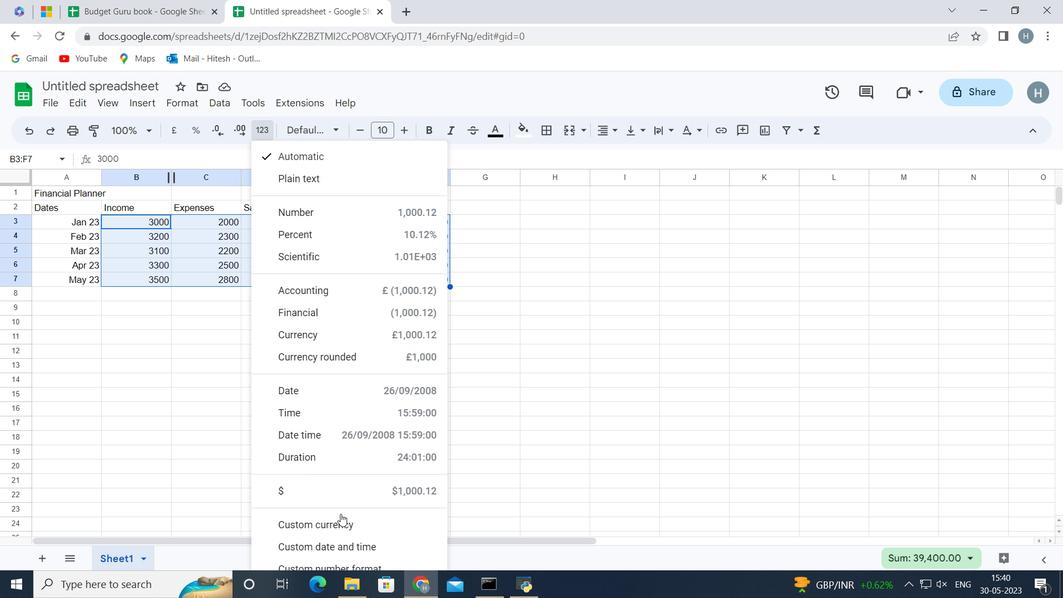 
Action: Mouse pressed left at (341, 524)
Screenshot: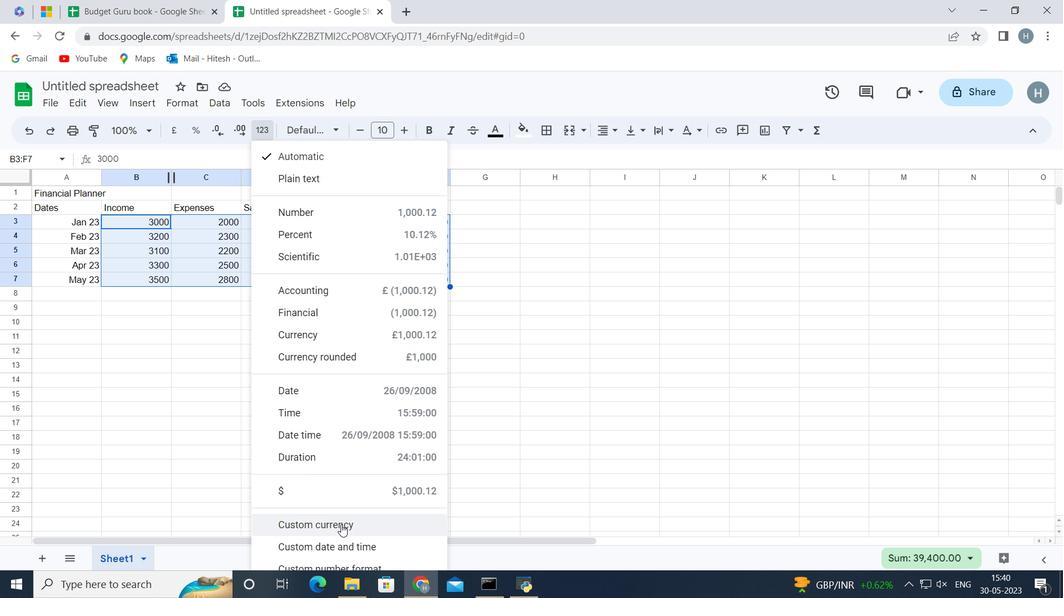 
Action: Mouse moved to (673, 185)
Screenshot: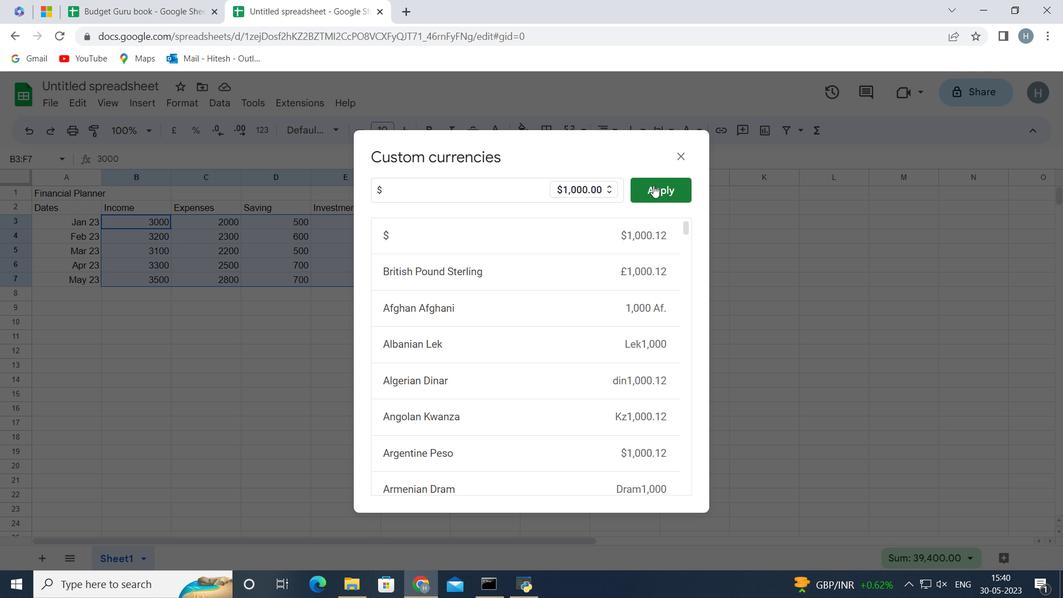 
Action: Mouse pressed left at (673, 185)
Screenshot: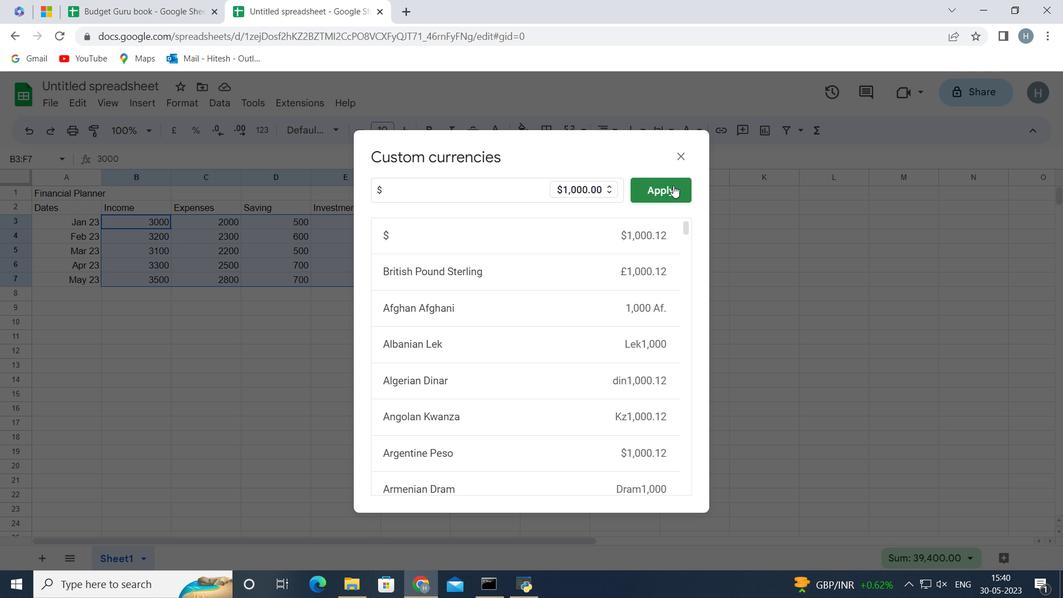 
Action: Mouse moved to (345, 355)
Screenshot: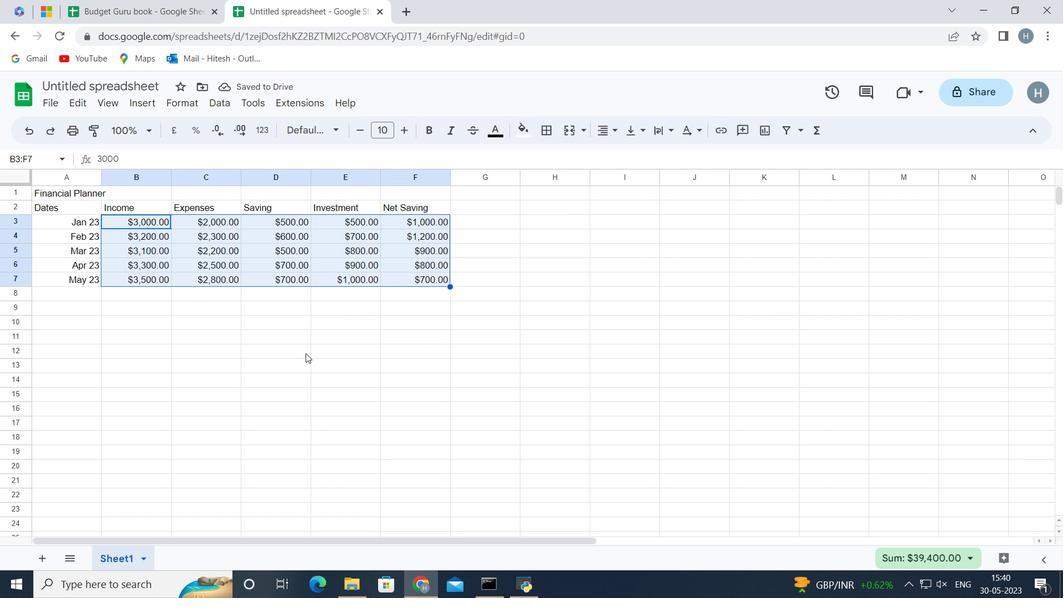 
Action: Mouse pressed left at (345, 355)
Screenshot: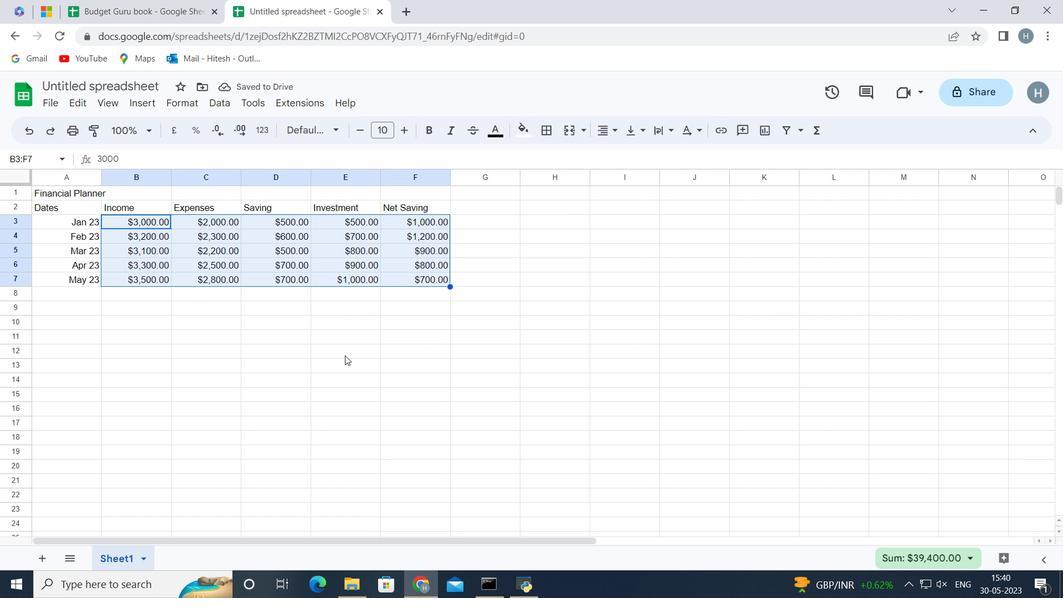 
Action: Mouse moved to (48, 95)
Screenshot: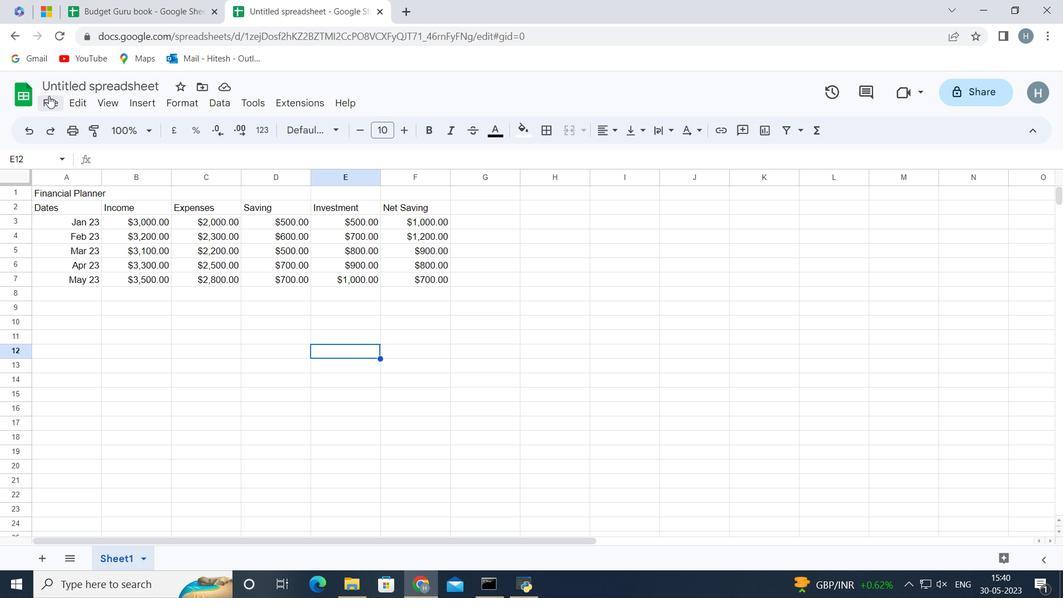 
Action: Mouse pressed left at (48, 95)
Screenshot: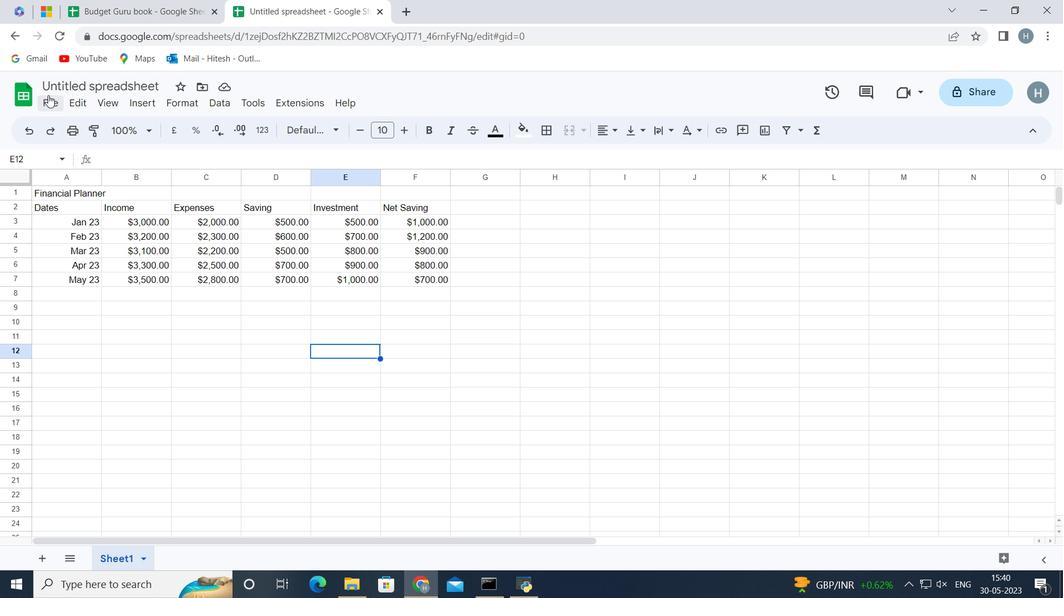 
Action: Mouse moved to (133, 301)
Screenshot: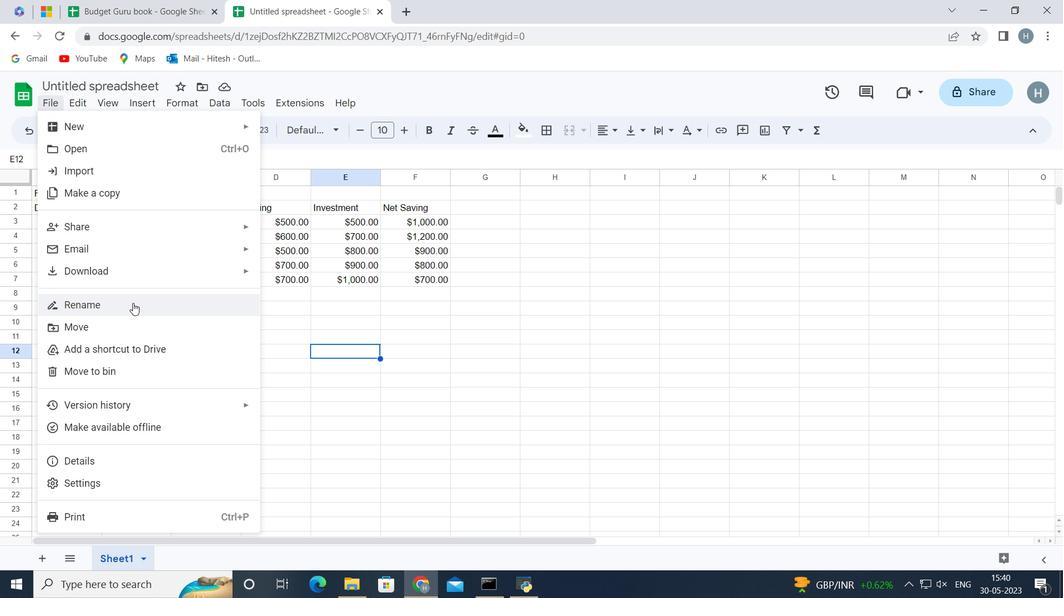
Action: Mouse pressed left at (133, 301)
Screenshot: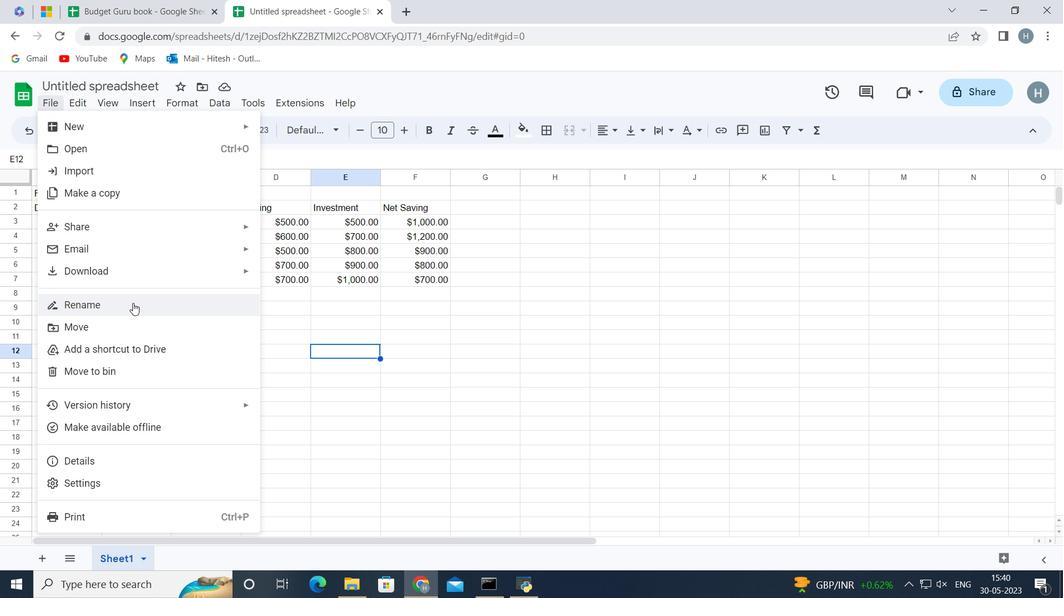 
Action: Key pressed <Key.backspace><Key.shift>Bank<Key.space><Key.shift>Balances<Key.enter>
Screenshot: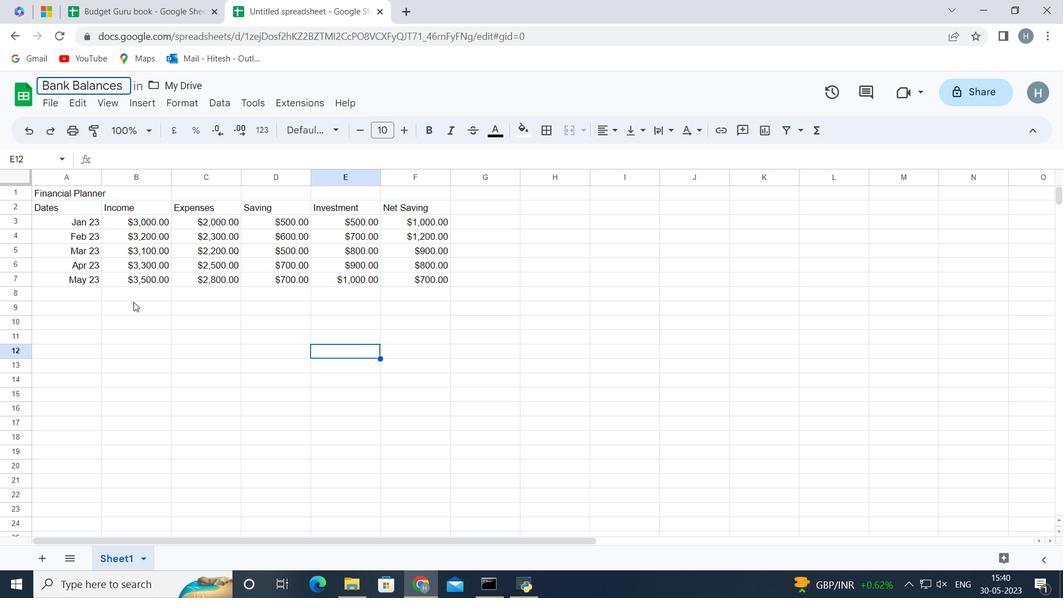 
Action: Mouse moved to (85, 190)
Screenshot: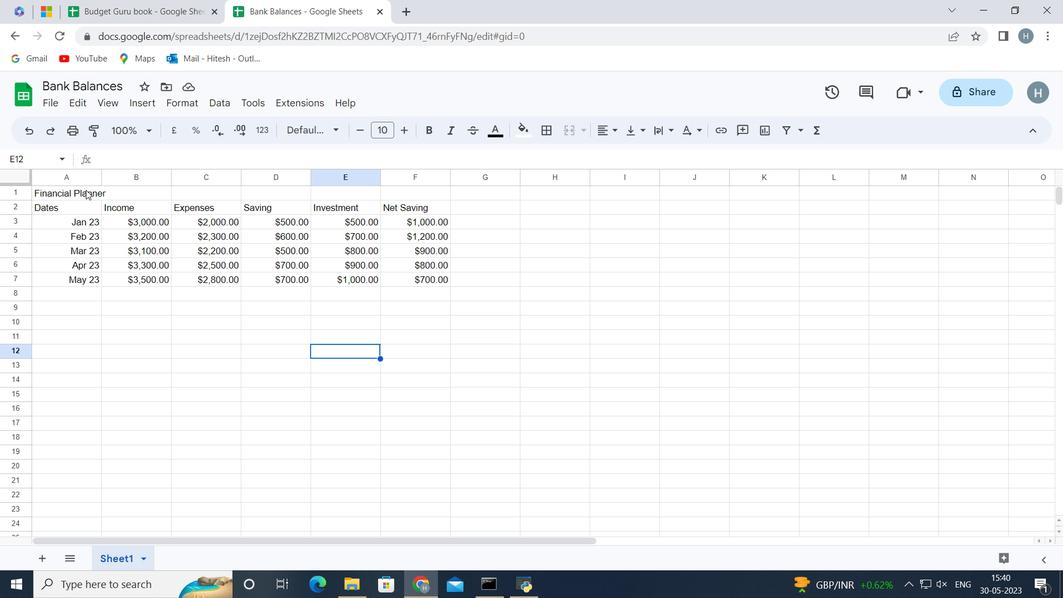 
Action: Mouse pressed left at (85, 190)
Screenshot: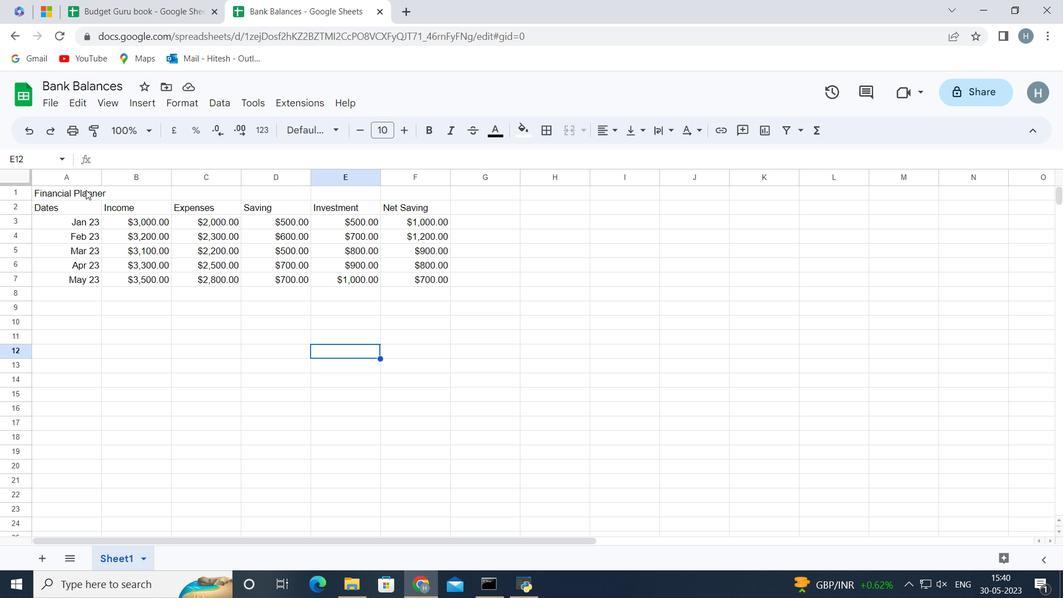 
Action: Mouse moved to (86, 189)
Screenshot: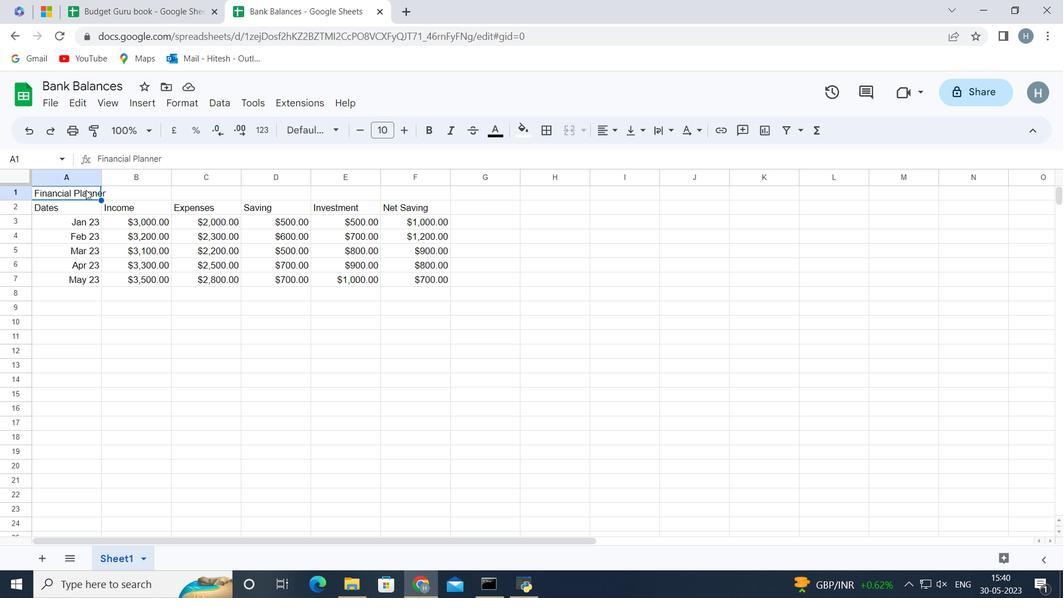 
Action: Key pressed <Key.shift><Key.right><Key.right><Key.right><Key.right><Key.right>
Screenshot: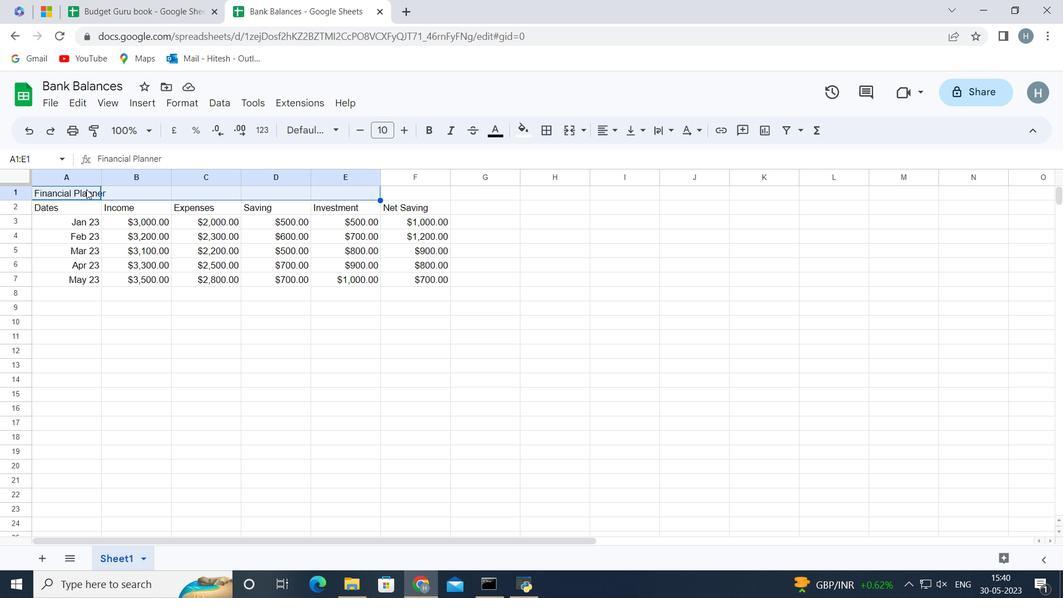 
Action: Mouse moved to (566, 131)
Screenshot: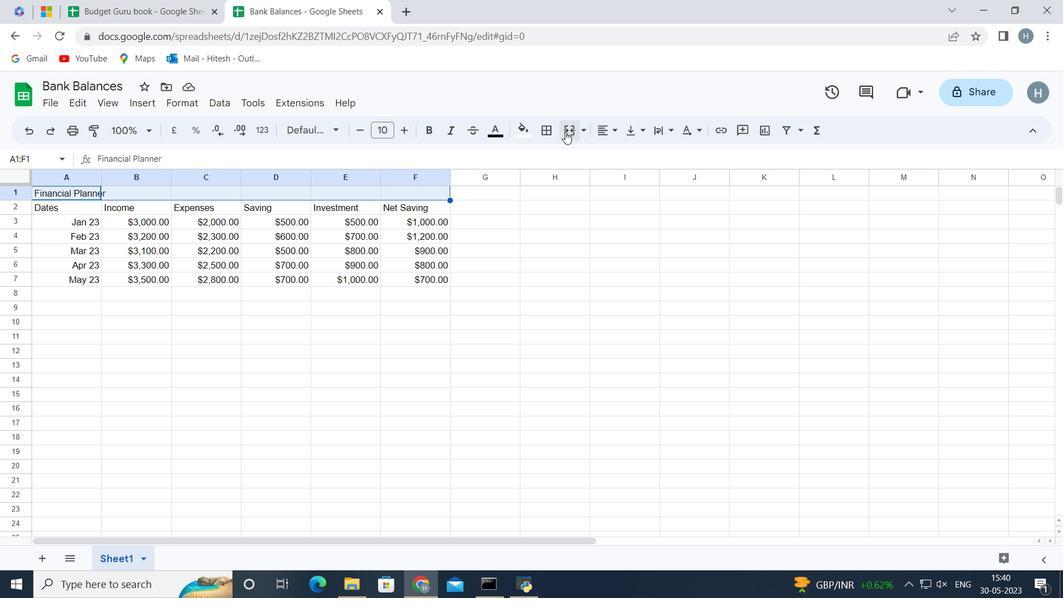 
Action: Mouse pressed left at (566, 131)
Screenshot: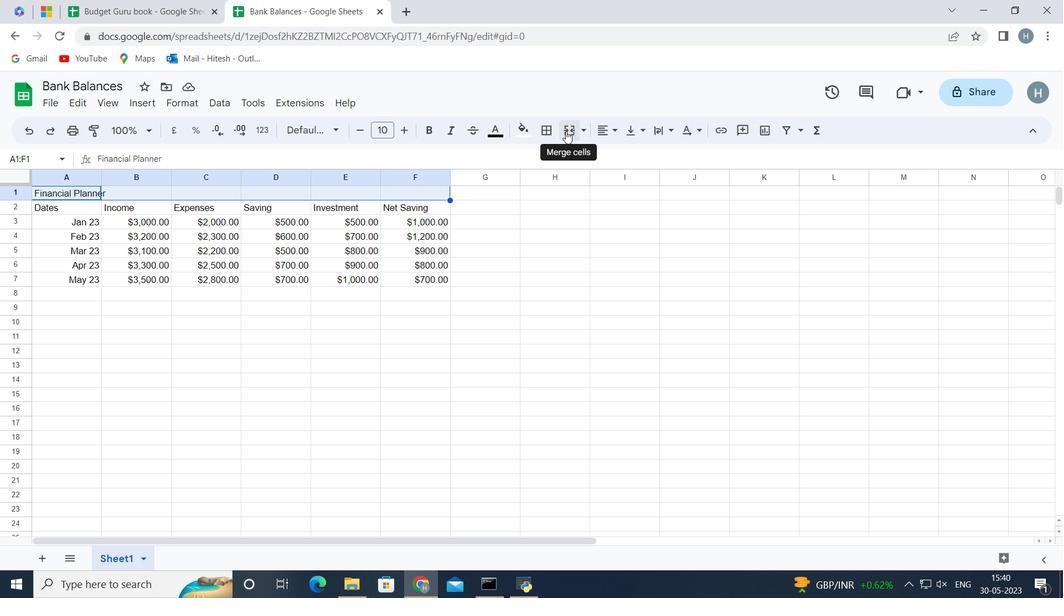 
Action: Mouse moved to (243, 331)
Screenshot: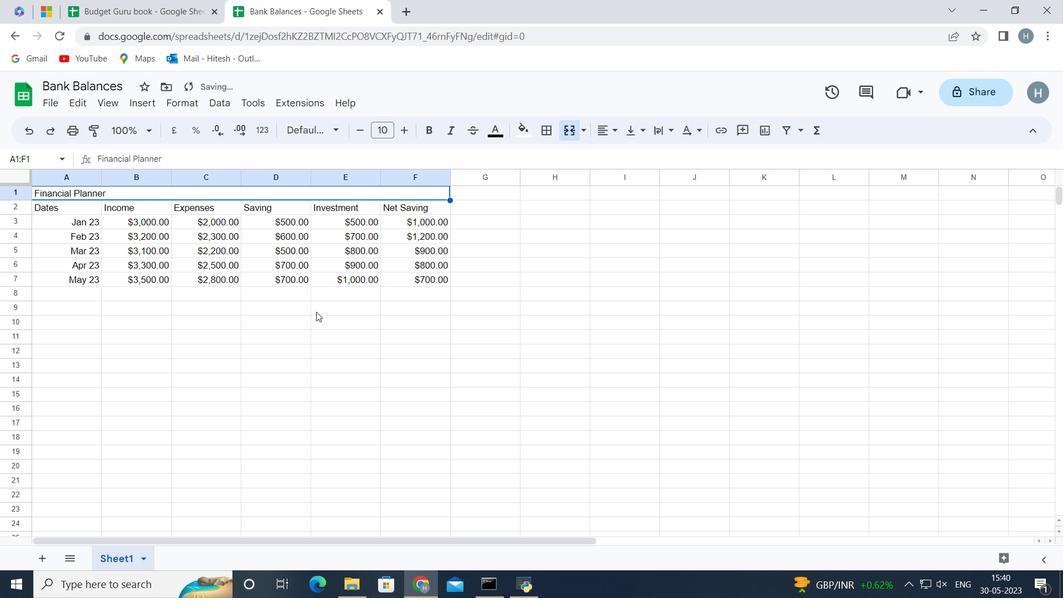 
Action: Mouse pressed left at (243, 331)
Screenshot: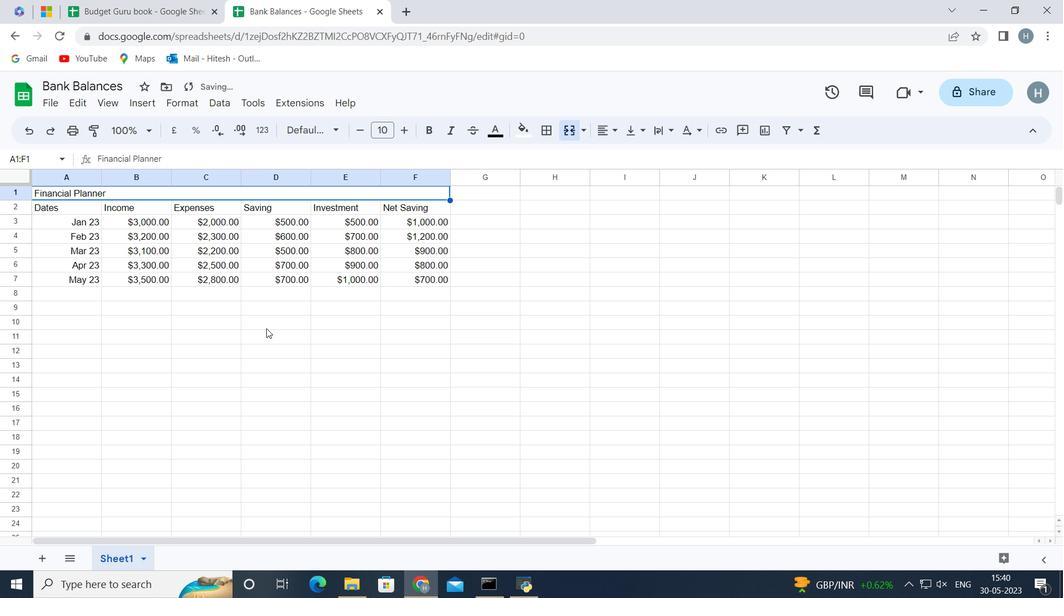 
Action: Mouse moved to (175, 331)
Screenshot: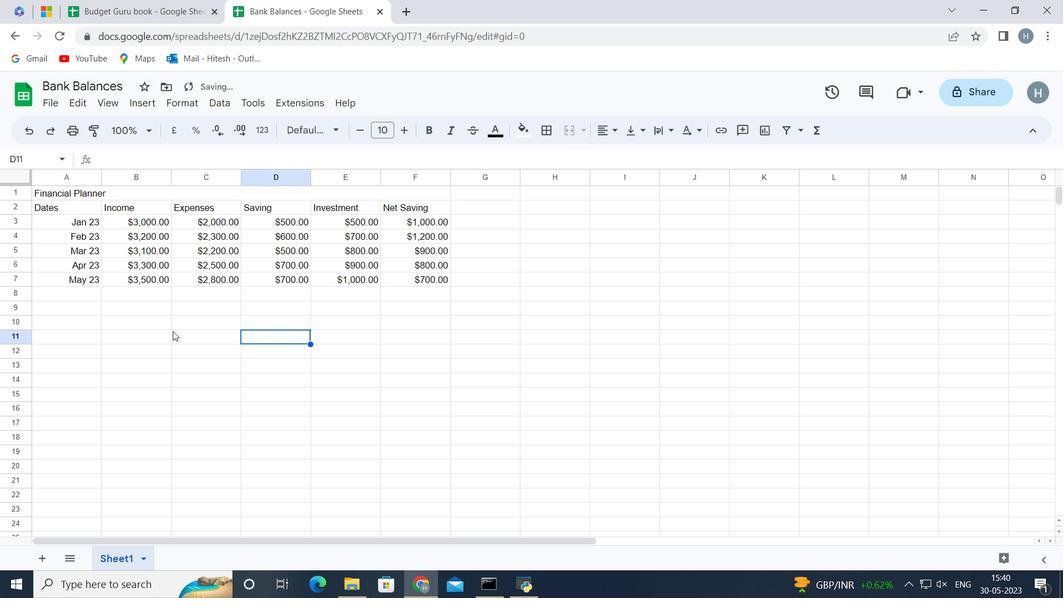 
